 Task: Open Card Card0000000122 in Board Board0000000031 in Workspace WS0000000011 in Trello. Add Member carxxstreet791@gmail.com to Card Card0000000122 in Board Board0000000031 in Workspace WS0000000011 in Trello. Add Yellow Label titled Label0000000122 to Card Card0000000122 in Board Board0000000031 in Workspace WS0000000011 in Trello. Add Checklist CL0000000122 to Card Card0000000122 in Board Board0000000031 in Workspace WS0000000011 in Trello. Add Dates with Start Date as May 08 2023 and Due Date as May 31 2023 to Card Card0000000122 in Board Board0000000031 in Workspace WS0000000011 in Trello
Action: Mouse moved to (689, 75)
Screenshot: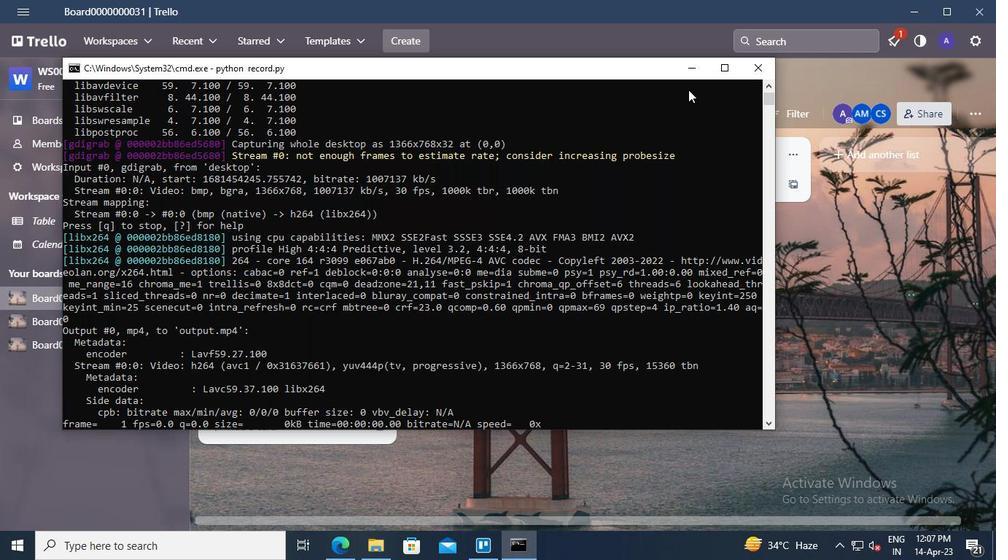 
Action: Mouse pressed left at (689, 75)
Screenshot: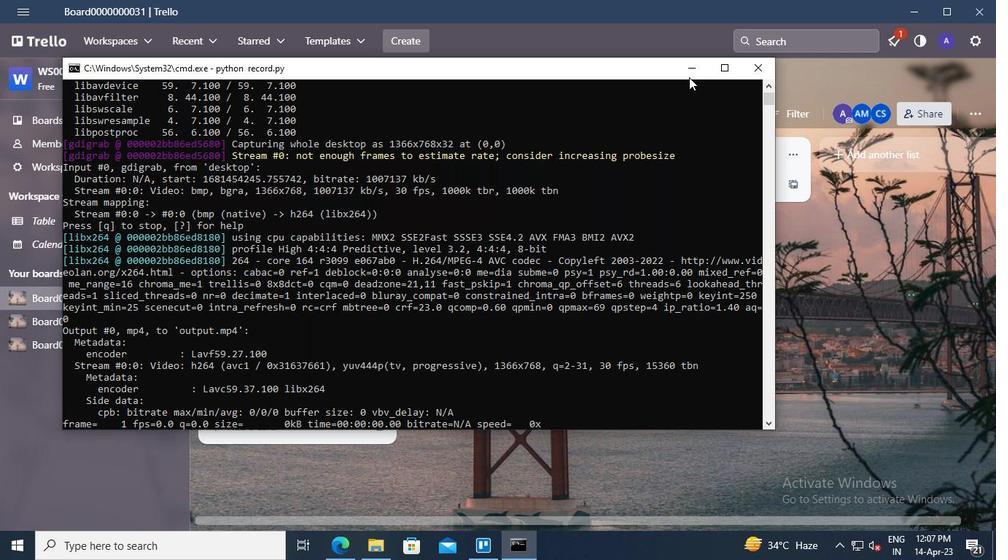 
Action: Mouse moved to (276, 312)
Screenshot: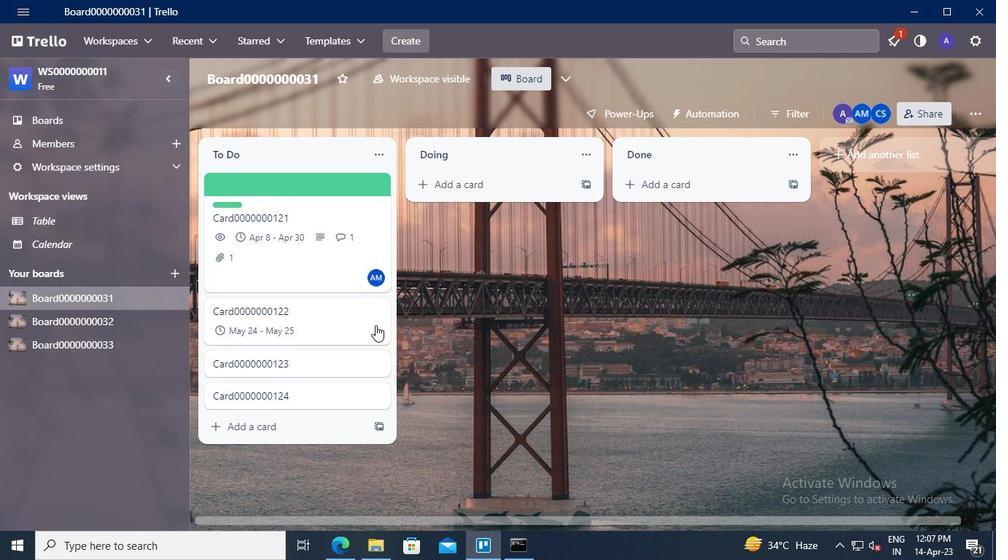 
Action: Mouse pressed left at (276, 312)
Screenshot: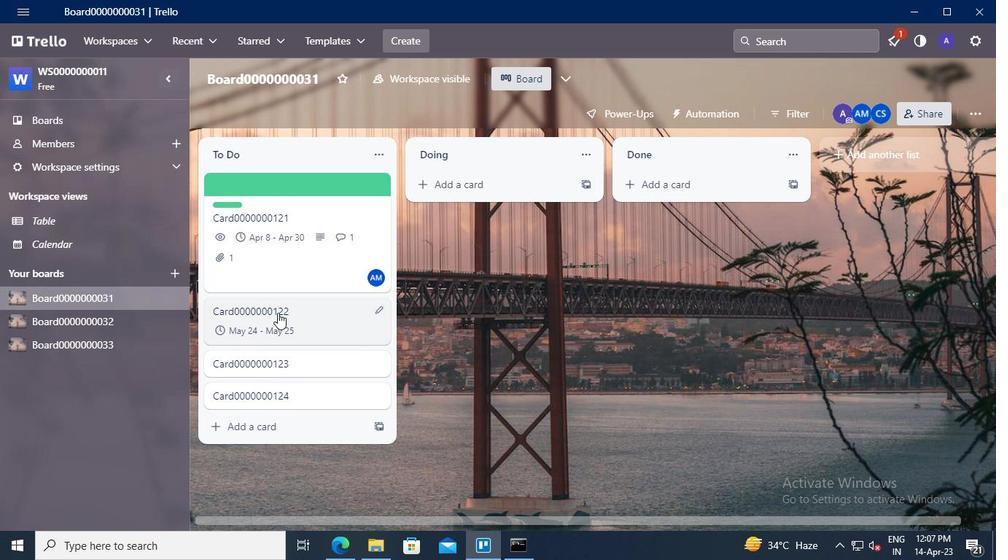 
Action: Mouse moved to (713, 191)
Screenshot: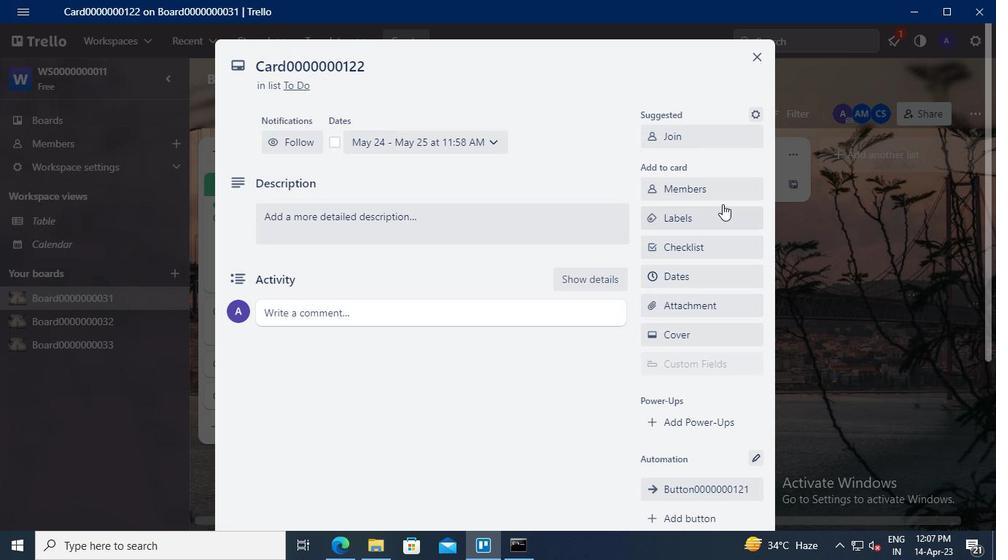 
Action: Mouse pressed left at (713, 191)
Screenshot: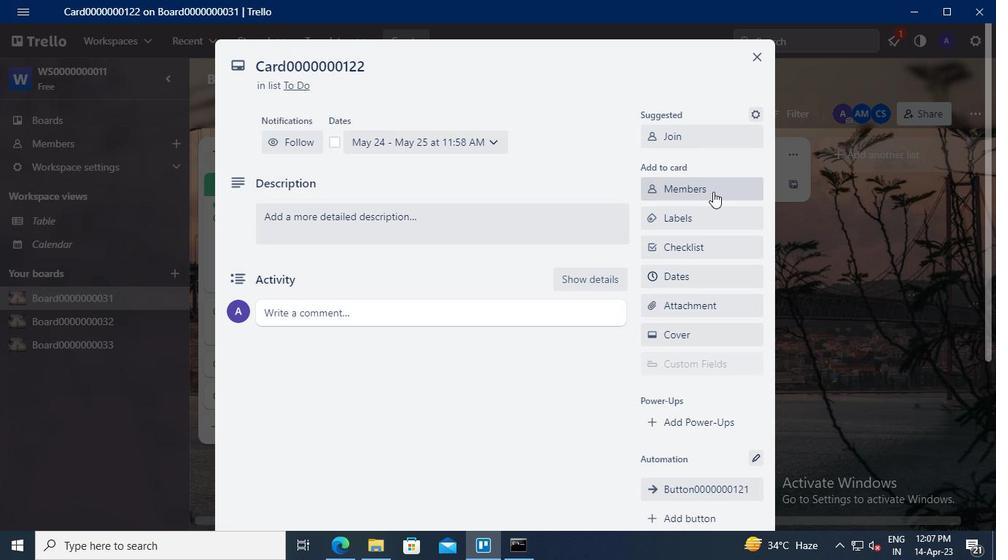 
Action: Mouse moved to (692, 255)
Screenshot: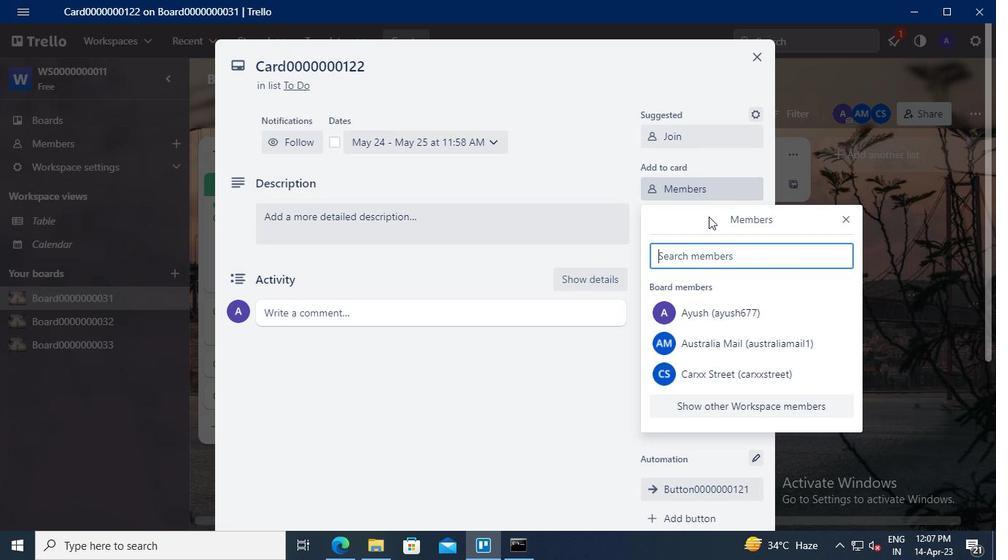 
Action: Mouse pressed left at (692, 255)
Screenshot: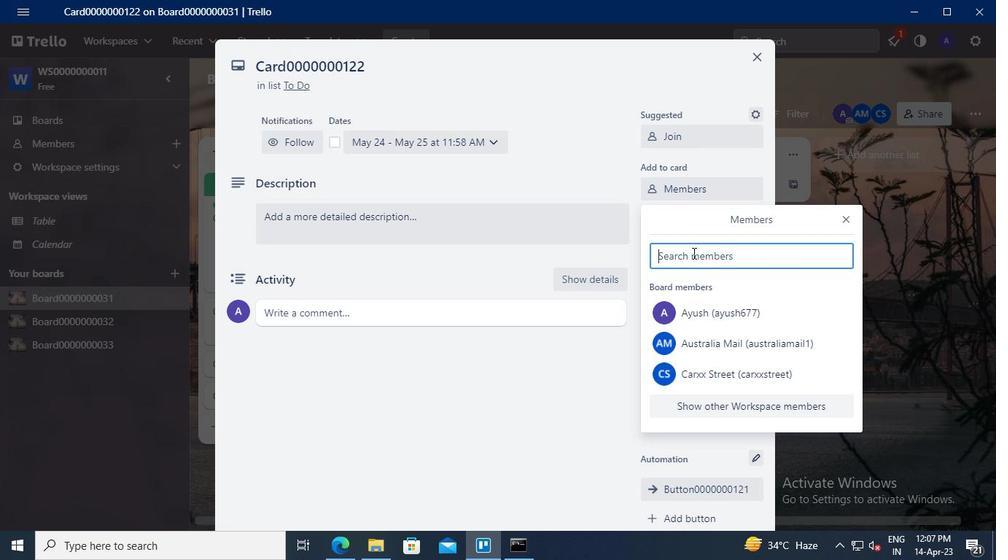 
Action: Keyboard Key.shift
Screenshot: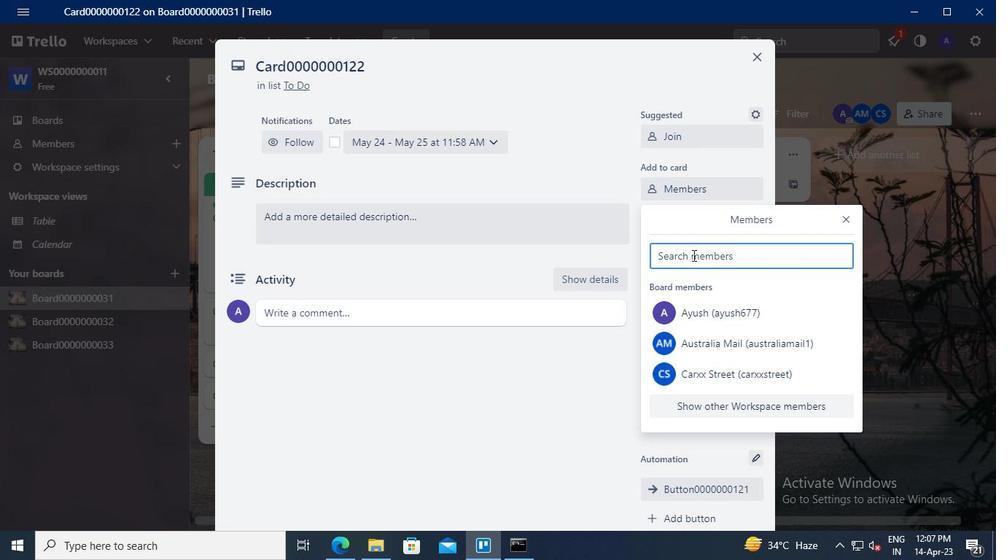 
Action: Keyboard C
Screenshot: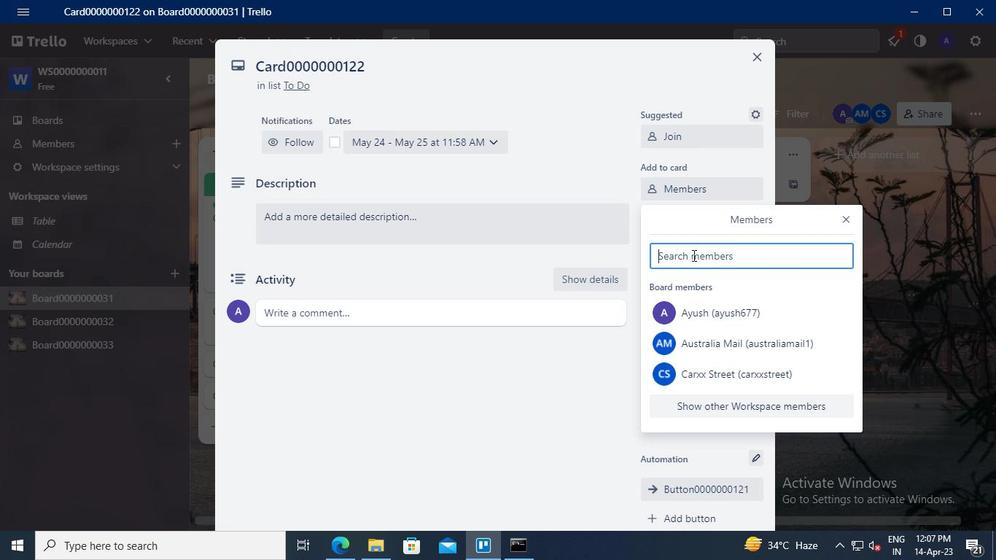 
Action: Keyboard a
Screenshot: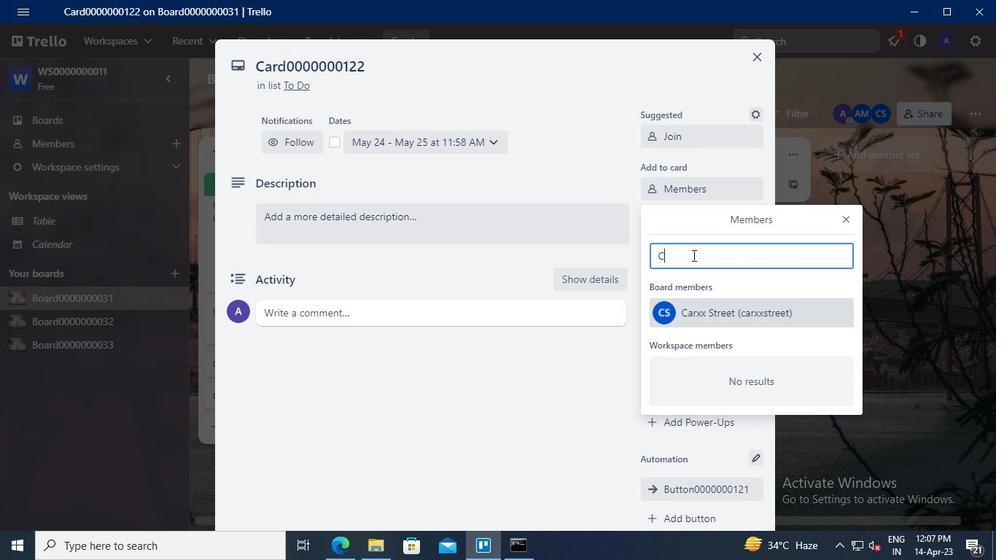 
Action: Keyboard r
Screenshot: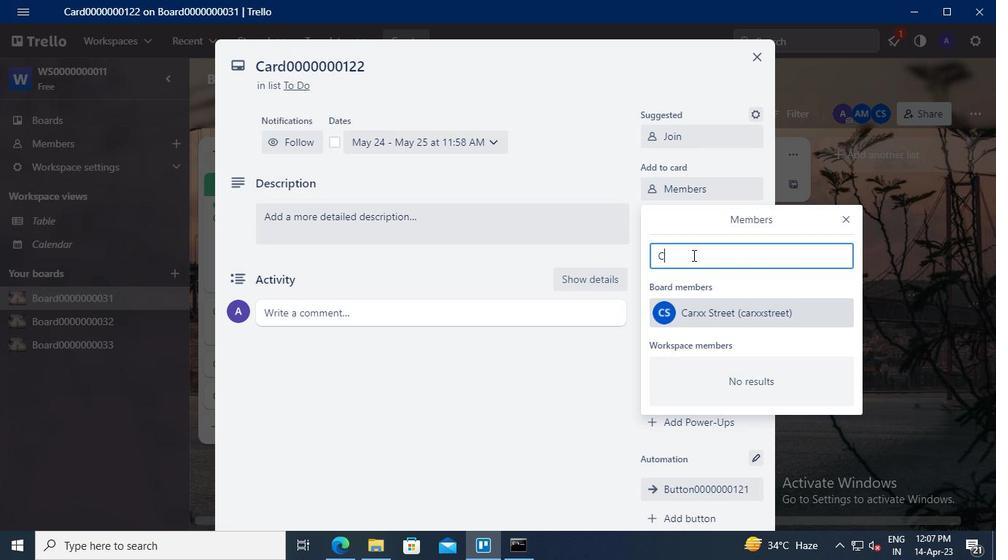 
Action: Mouse moved to (713, 314)
Screenshot: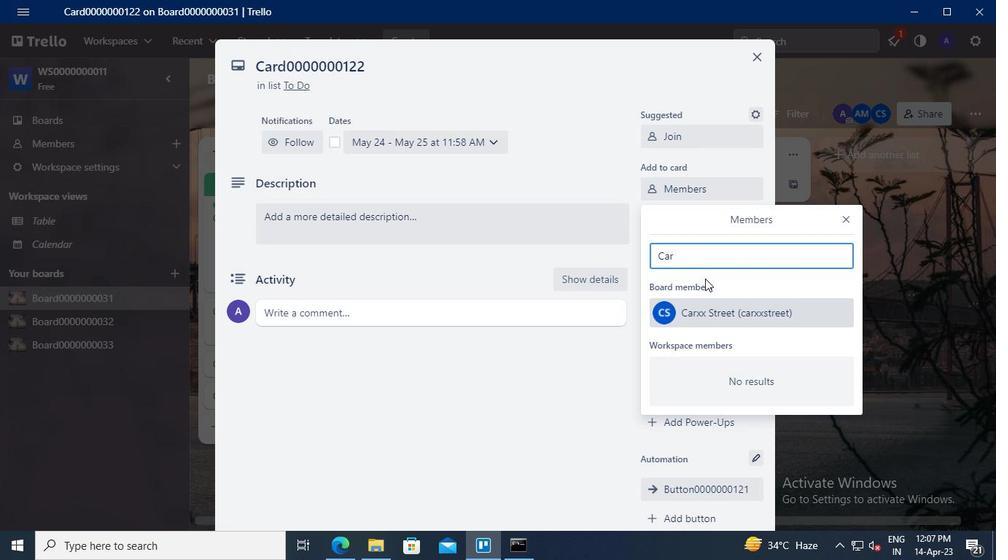 
Action: Mouse pressed left at (713, 314)
Screenshot: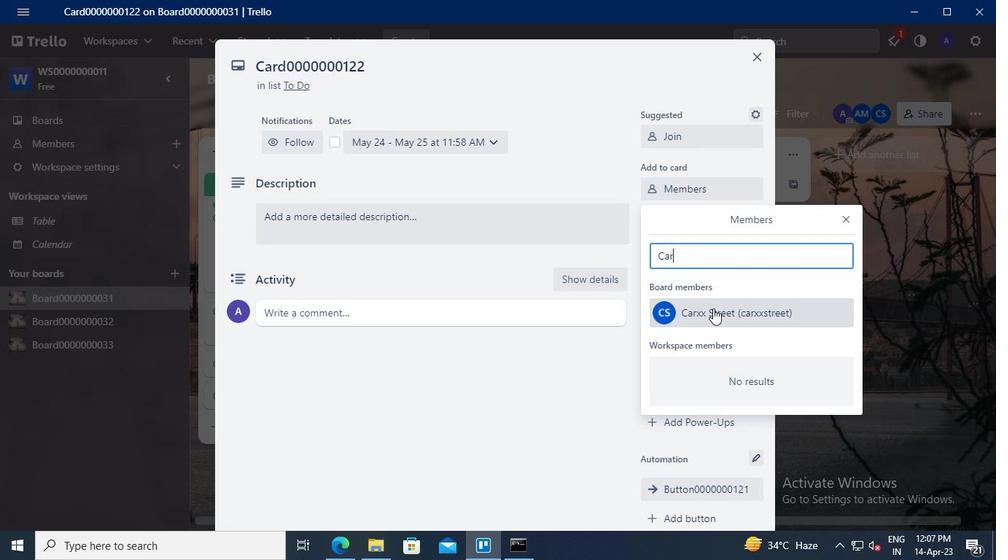 
Action: Mouse moved to (843, 220)
Screenshot: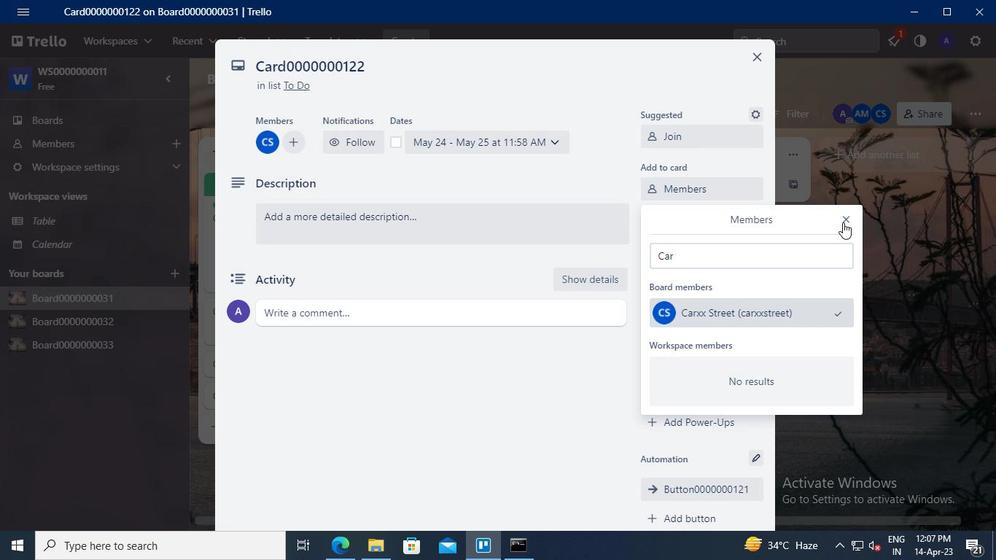 
Action: Mouse pressed left at (843, 220)
Screenshot: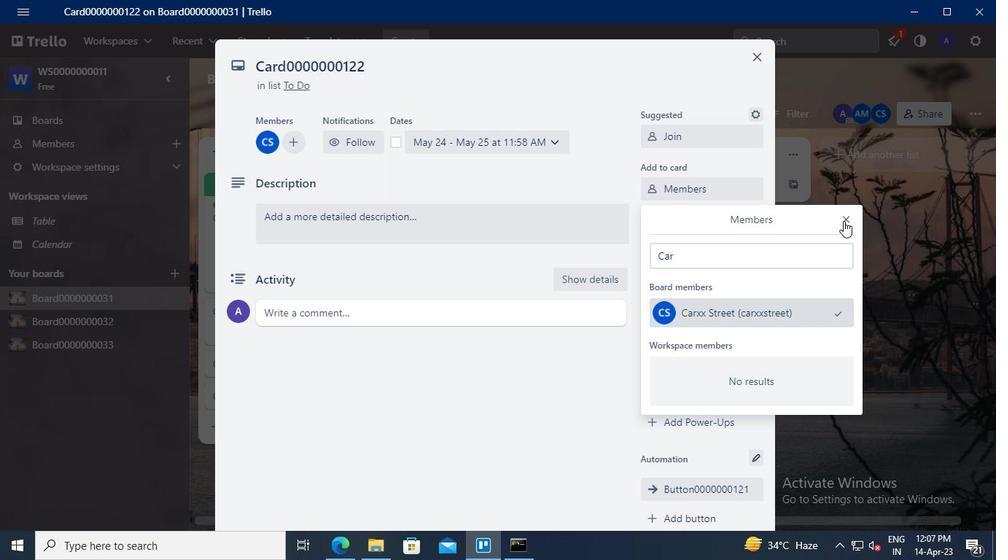 
Action: Mouse moved to (695, 219)
Screenshot: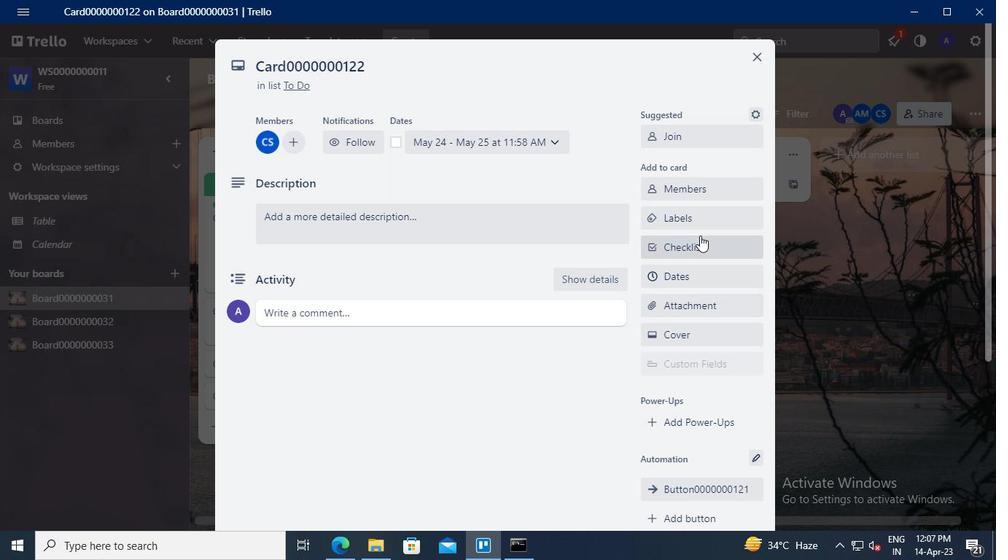 
Action: Mouse pressed left at (695, 219)
Screenshot: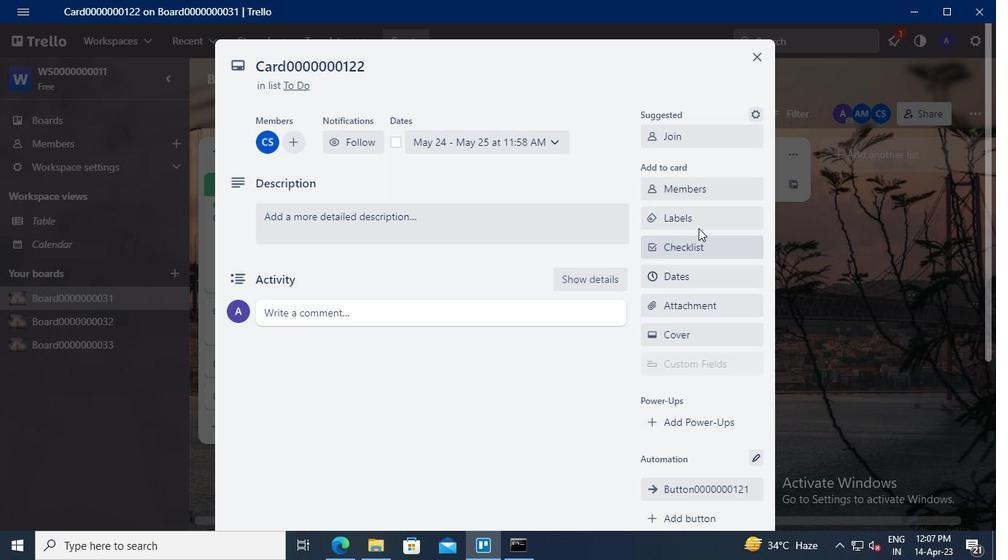 
Action: Mouse moved to (739, 358)
Screenshot: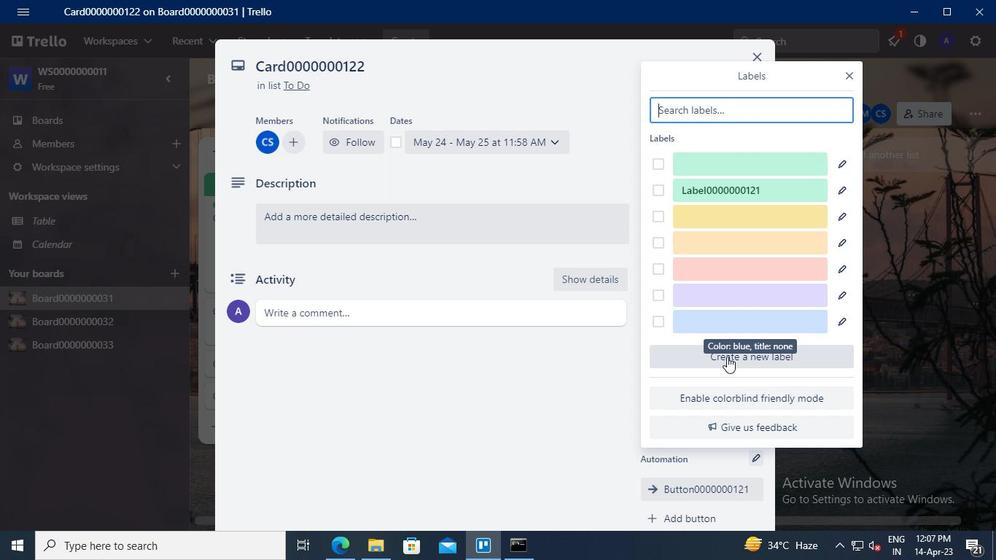 
Action: Mouse pressed left at (739, 358)
Screenshot: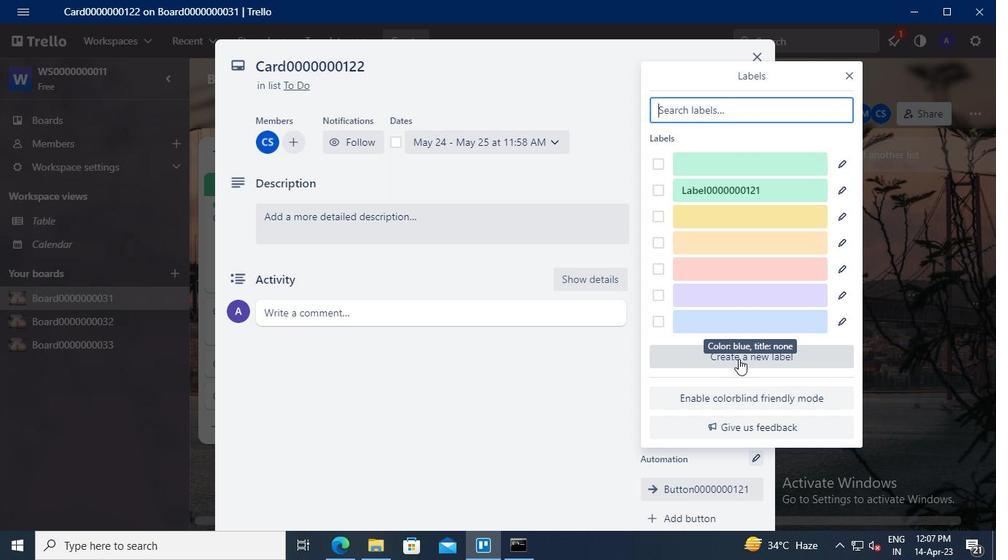 
Action: Mouse moved to (708, 208)
Screenshot: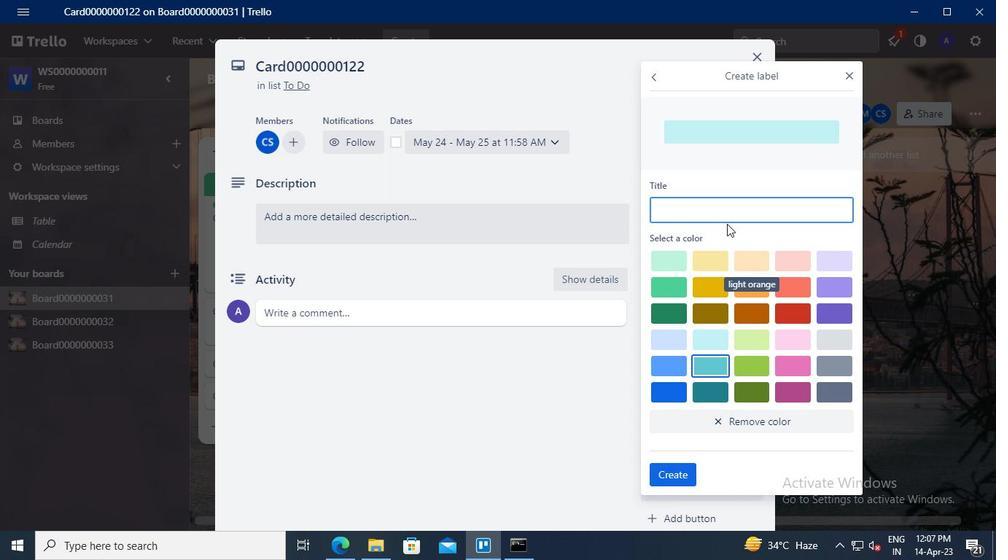 
Action: Mouse pressed left at (708, 208)
Screenshot: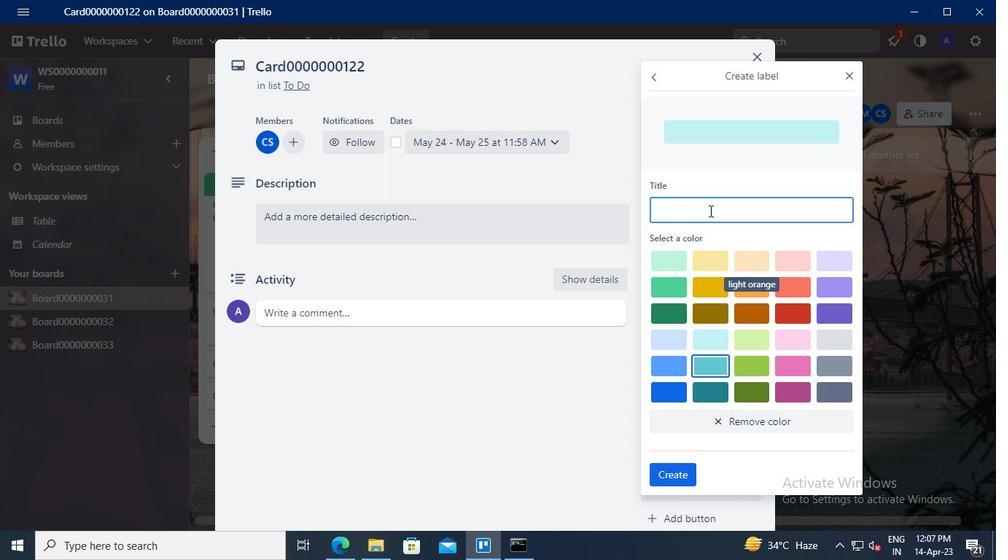 
Action: Keyboard Key.shift
Screenshot: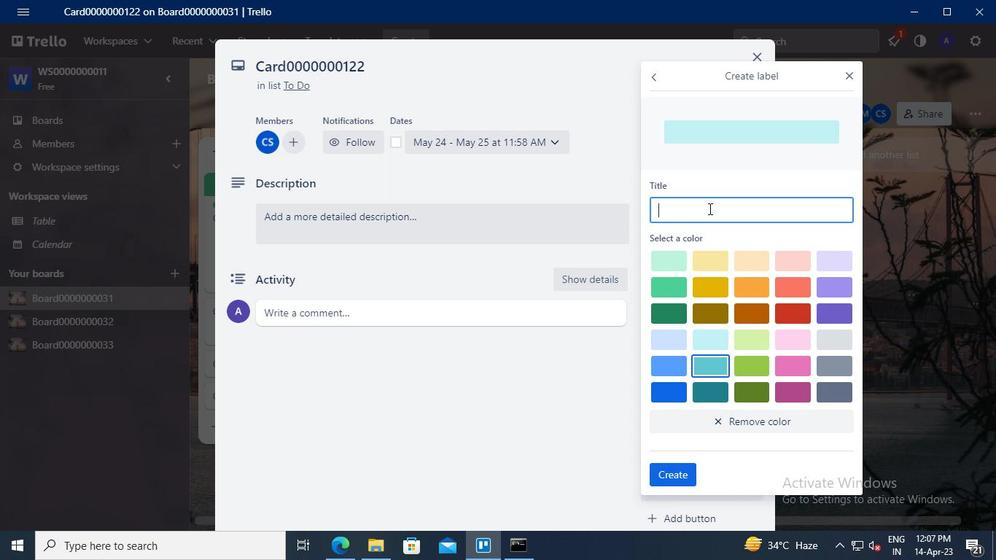 
Action: Keyboard L
Screenshot: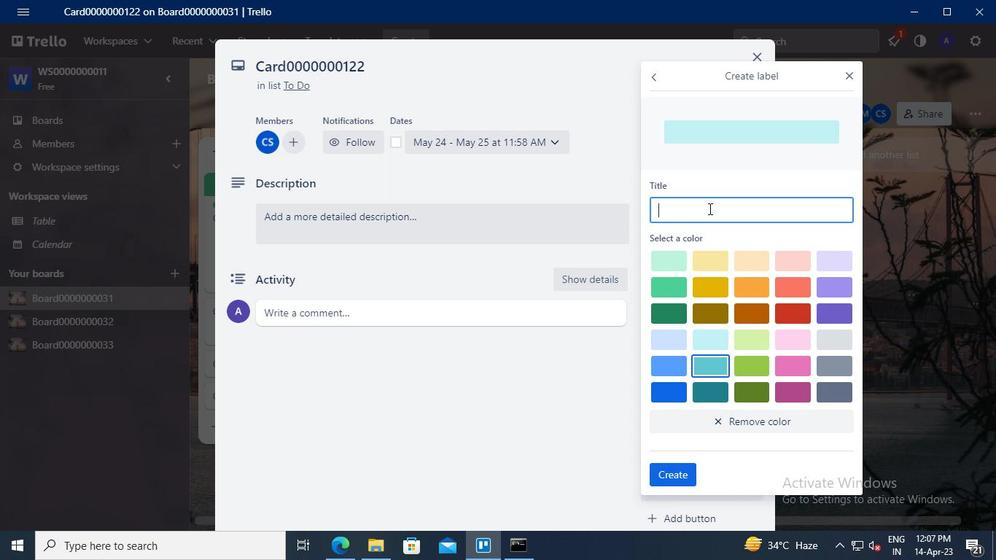 
Action: Keyboard a
Screenshot: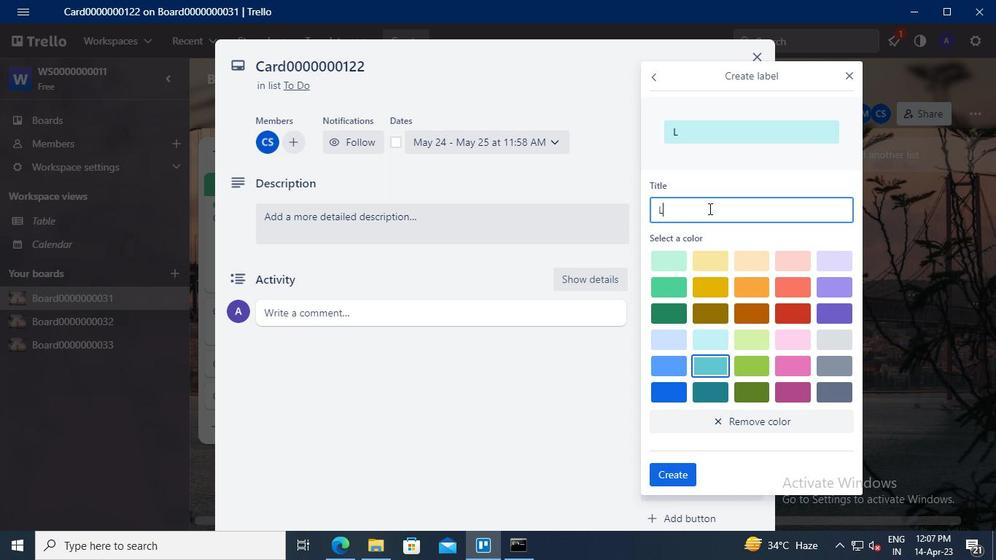 
Action: Keyboard b
Screenshot: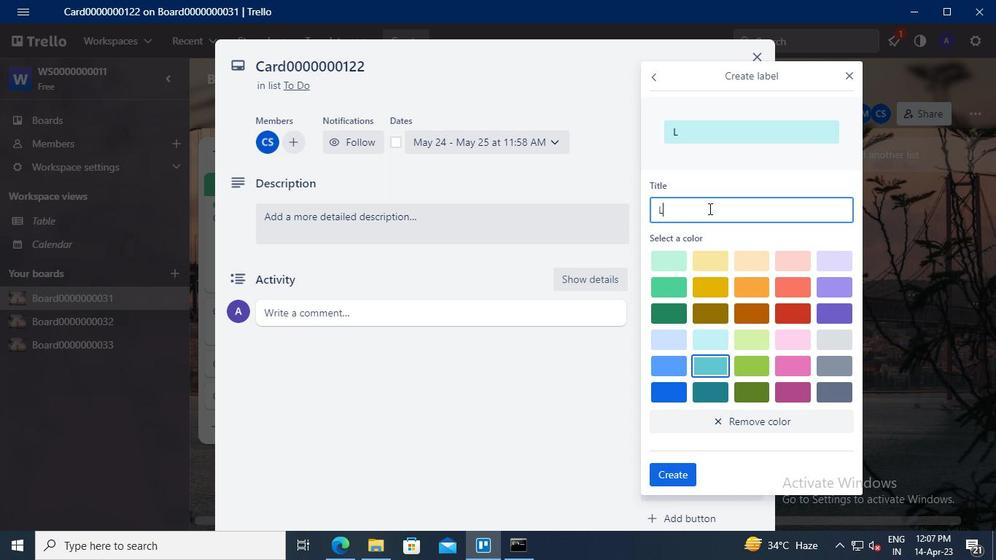
Action: Keyboard e
Screenshot: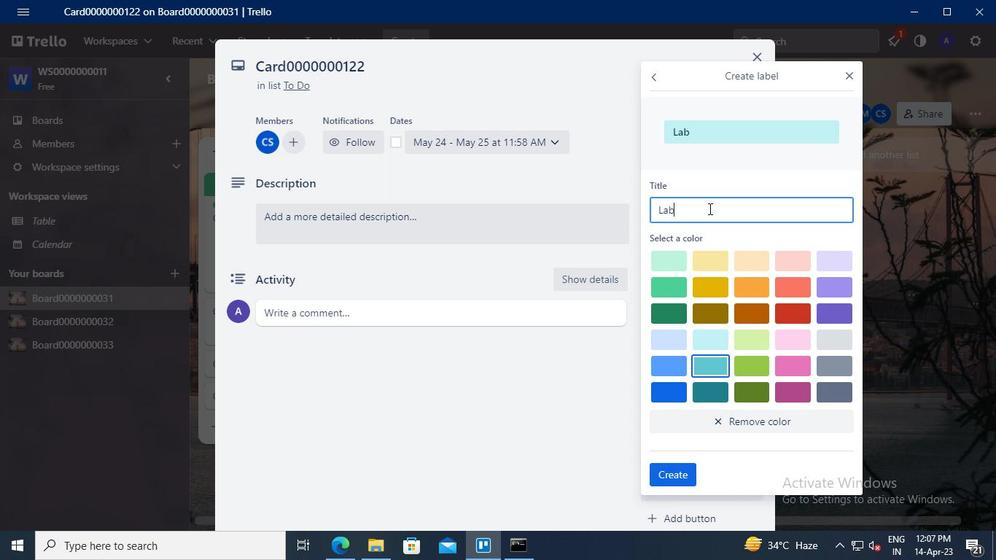 
Action: Keyboard l
Screenshot: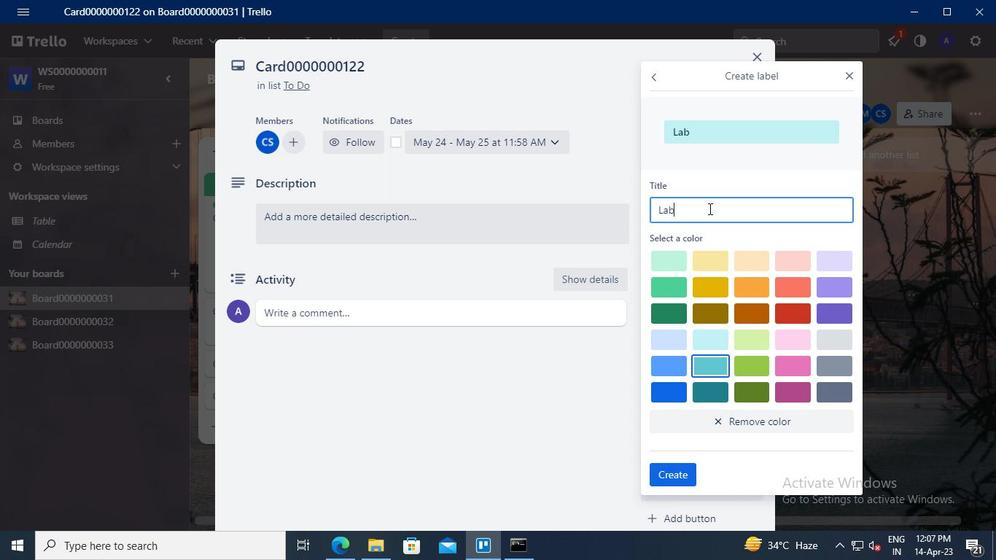 
Action: Keyboard <96>
Screenshot: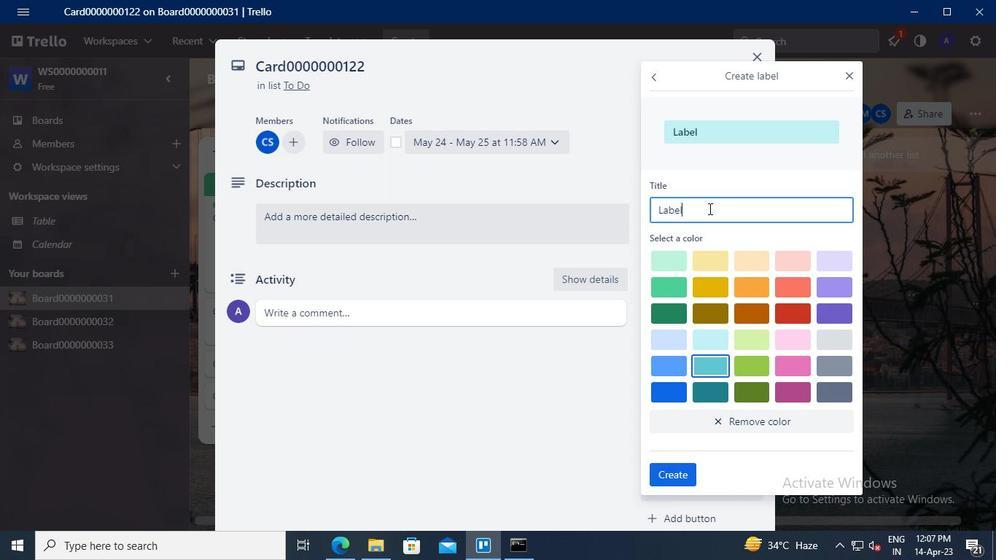 
Action: Keyboard <96>
Screenshot: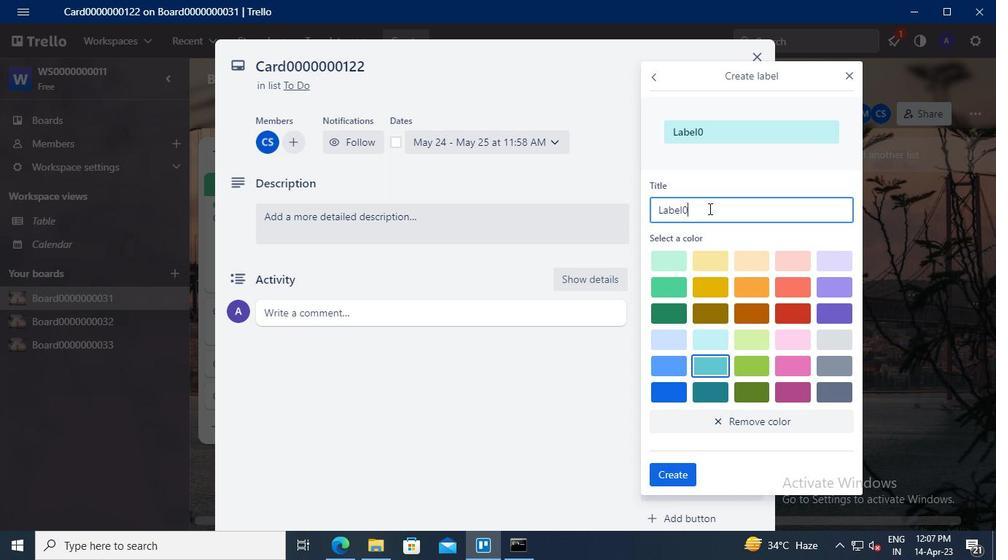 
Action: Keyboard <96>
Screenshot: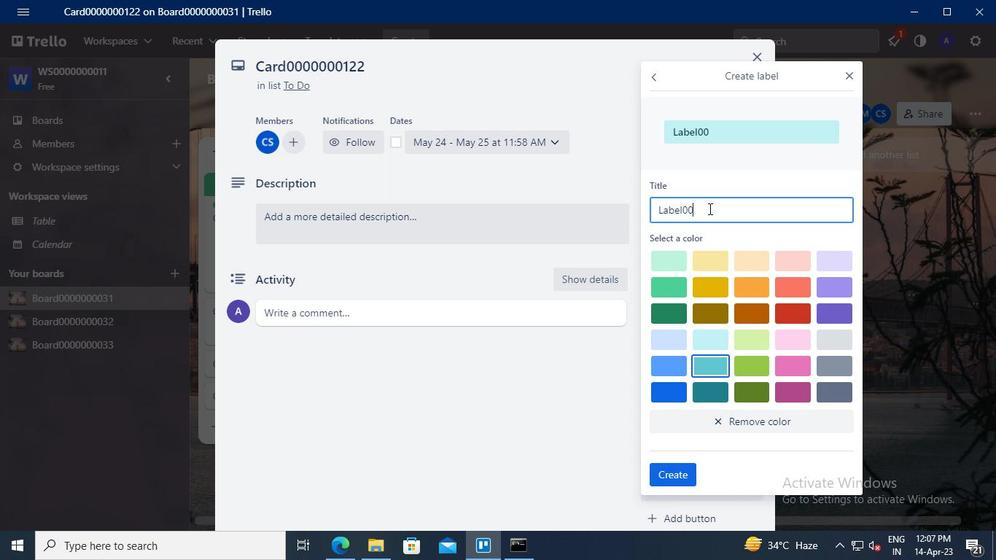 
Action: Keyboard <96>
Screenshot: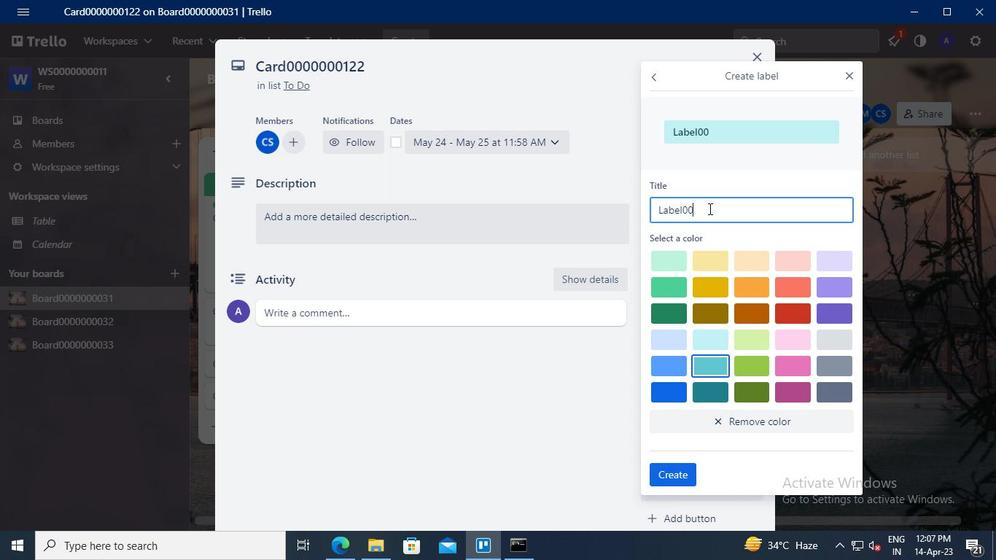 
Action: Keyboard <96>
Screenshot: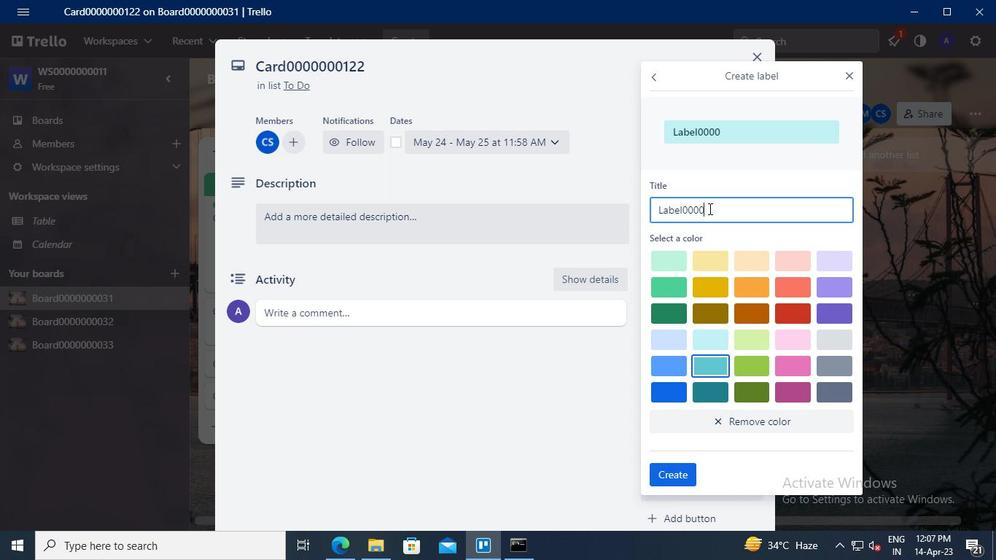 
Action: Keyboard <96>
Screenshot: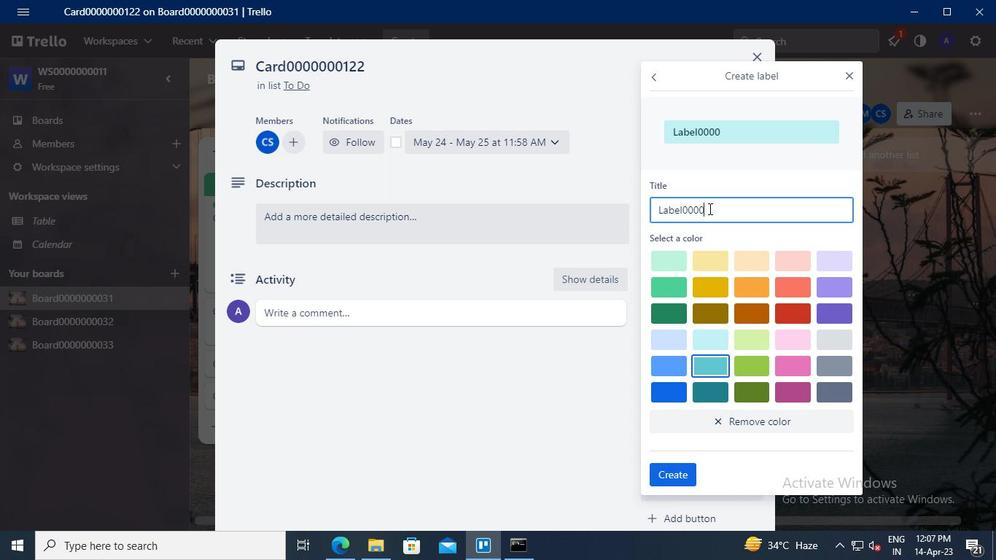 
Action: Keyboard <96>
Screenshot: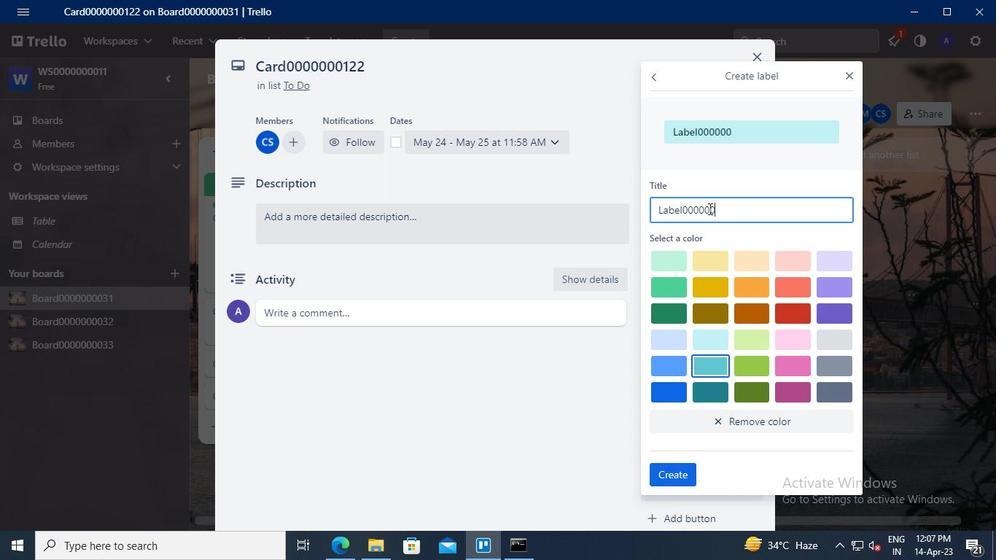 
Action: Keyboard <97>
Screenshot: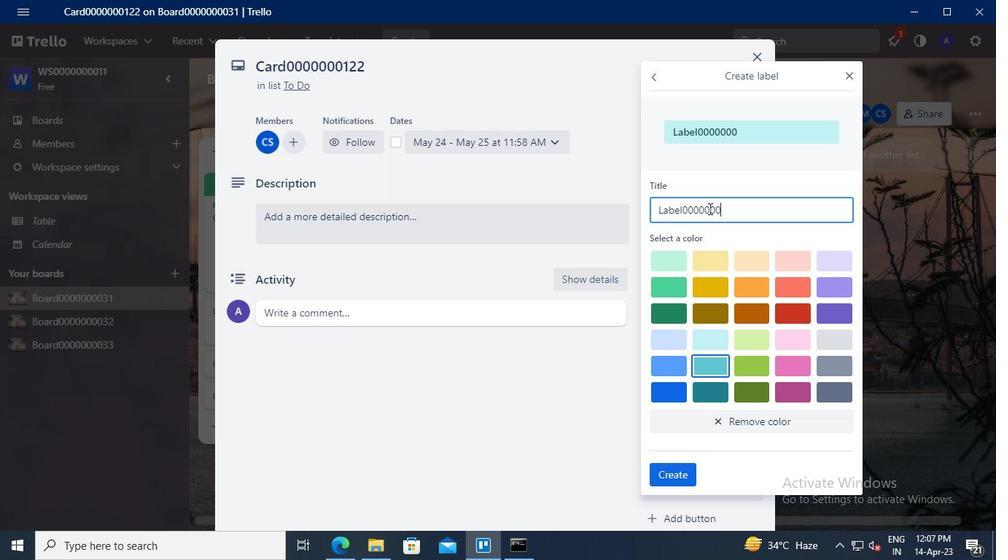 
Action: Keyboard <98>
Screenshot: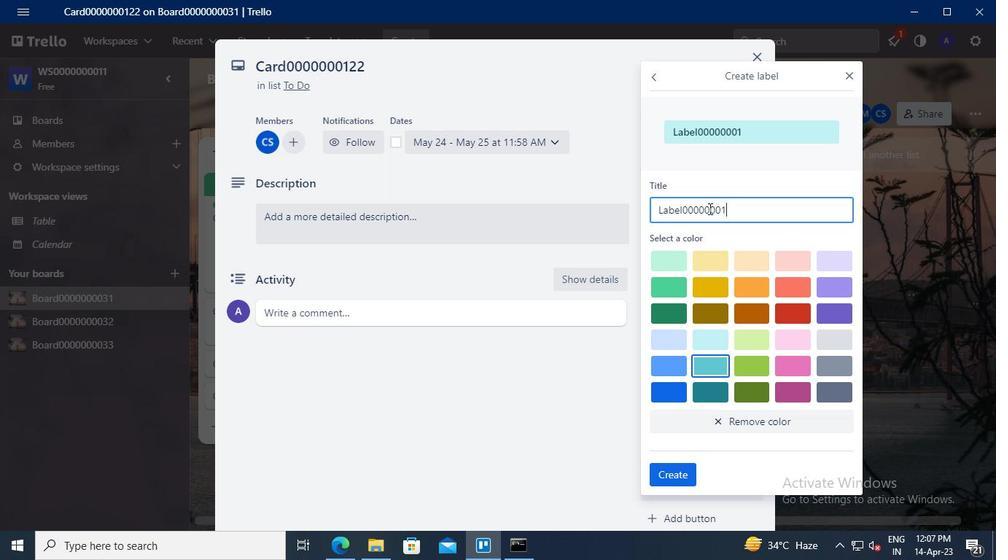 
Action: Keyboard <98>
Screenshot: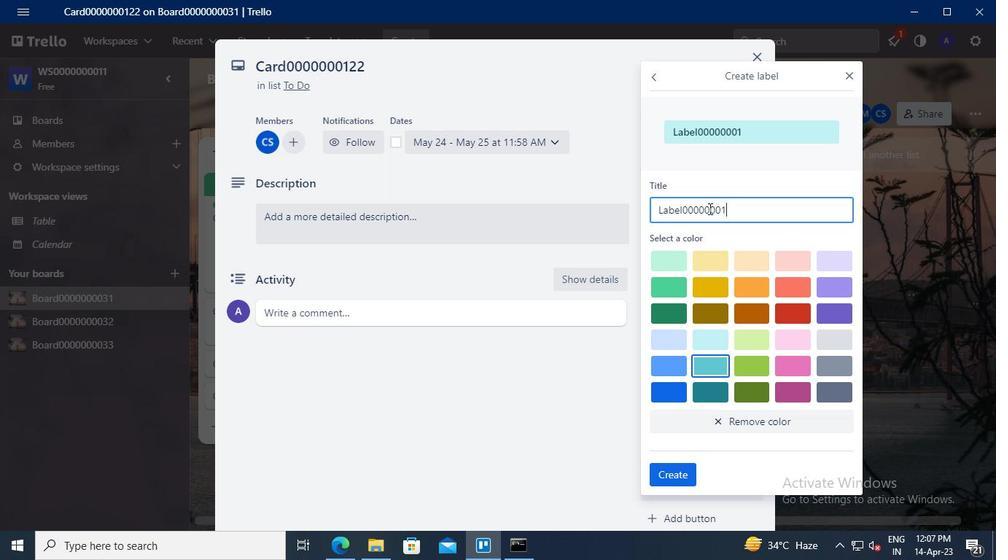 
Action: Mouse moved to (718, 285)
Screenshot: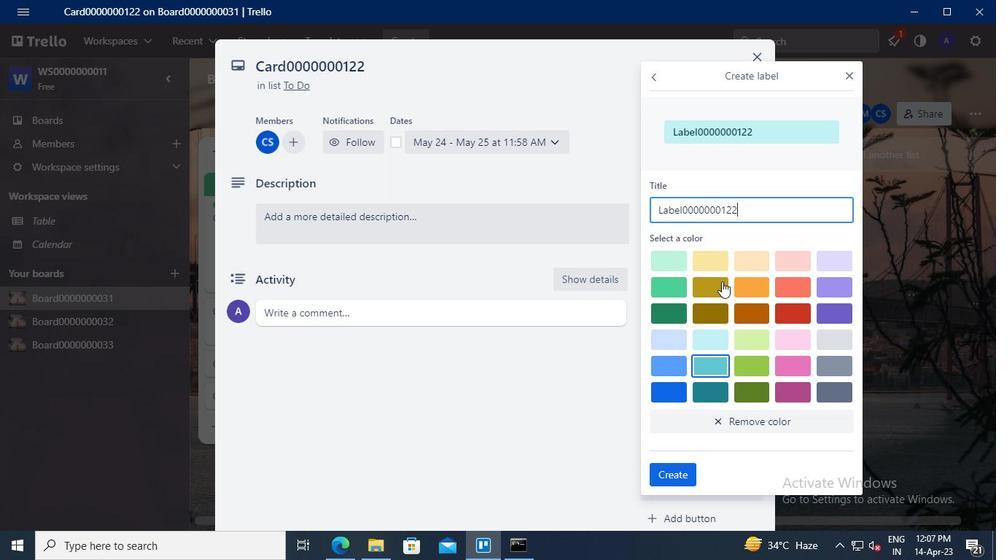
Action: Mouse pressed left at (718, 285)
Screenshot: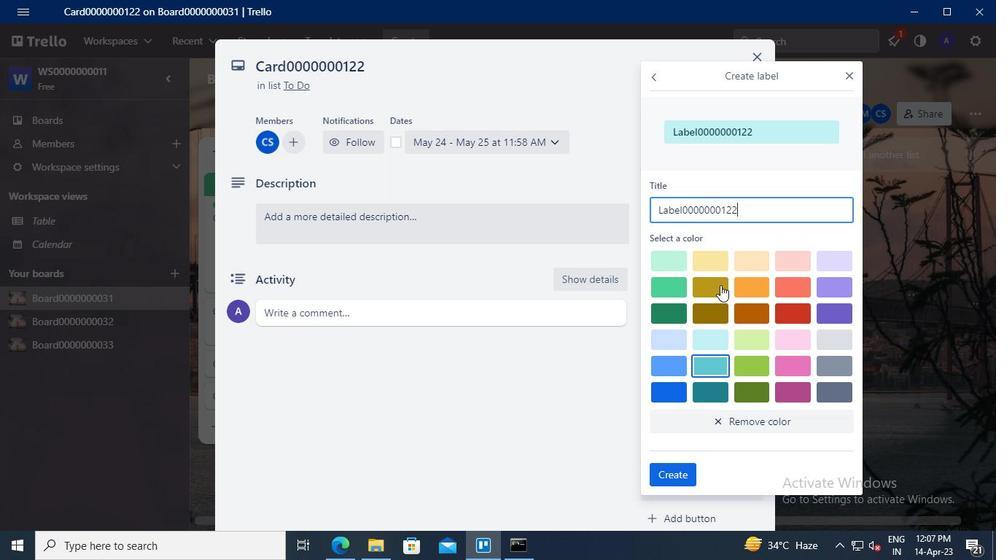 
Action: Mouse moved to (672, 470)
Screenshot: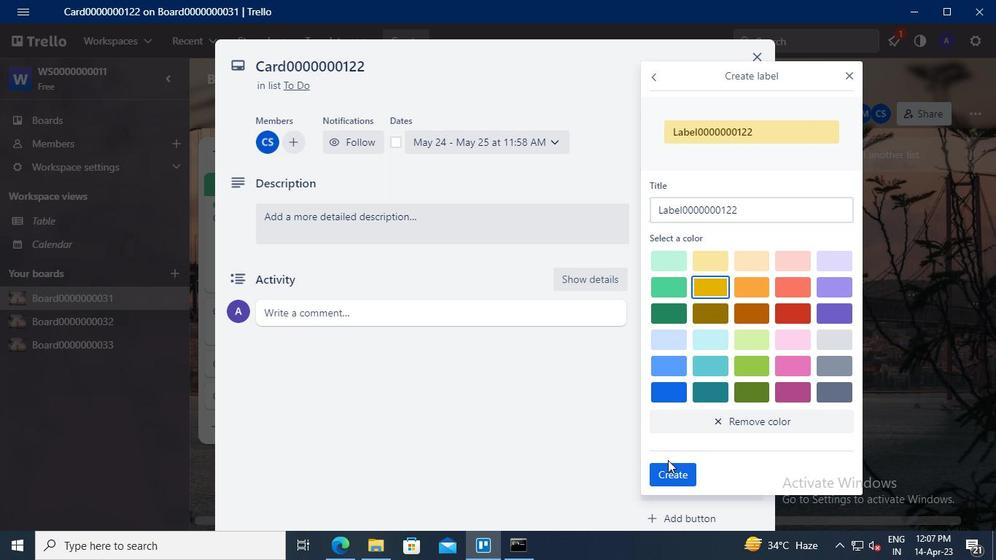 
Action: Mouse pressed left at (672, 470)
Screenshot: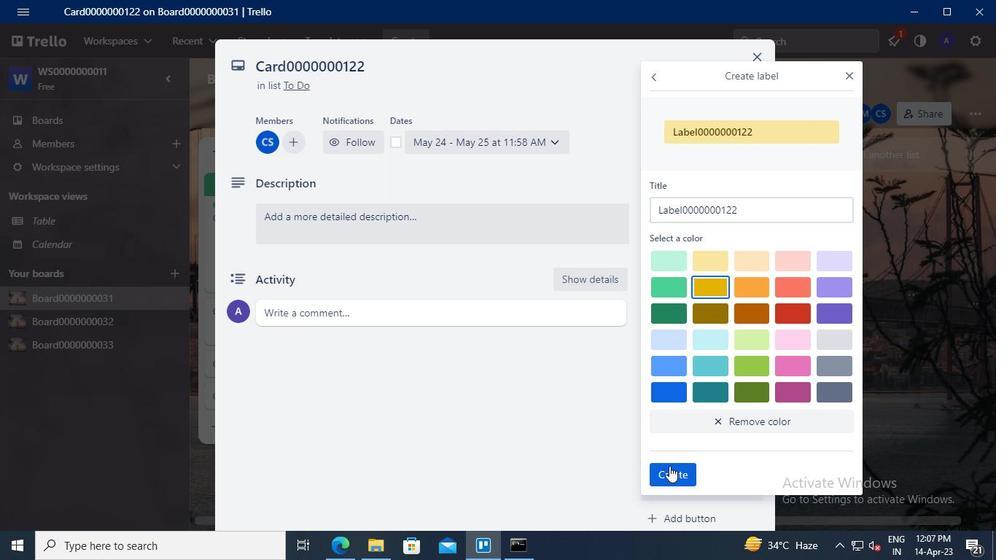 
Action: Mouse moved to (848, 77)
Screenshot: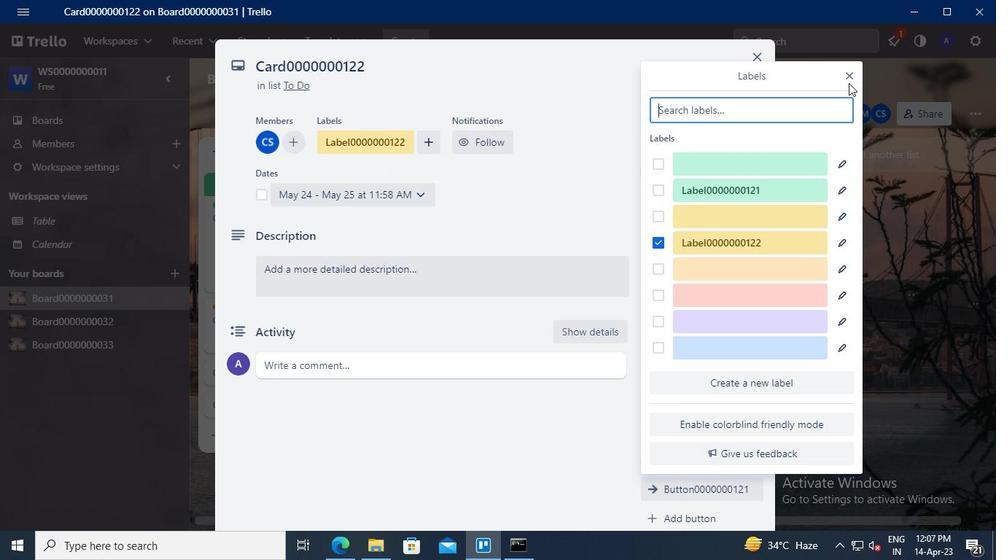 
Action: Mouse pressed left at (848, 77)
Screenshot: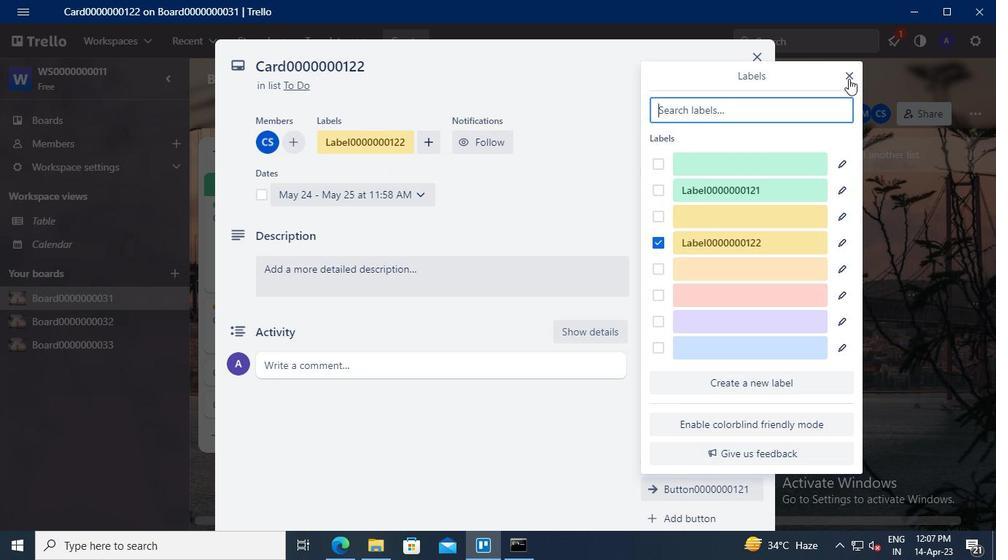 
Action: Mouse moved to (705, 247)
Screenshot: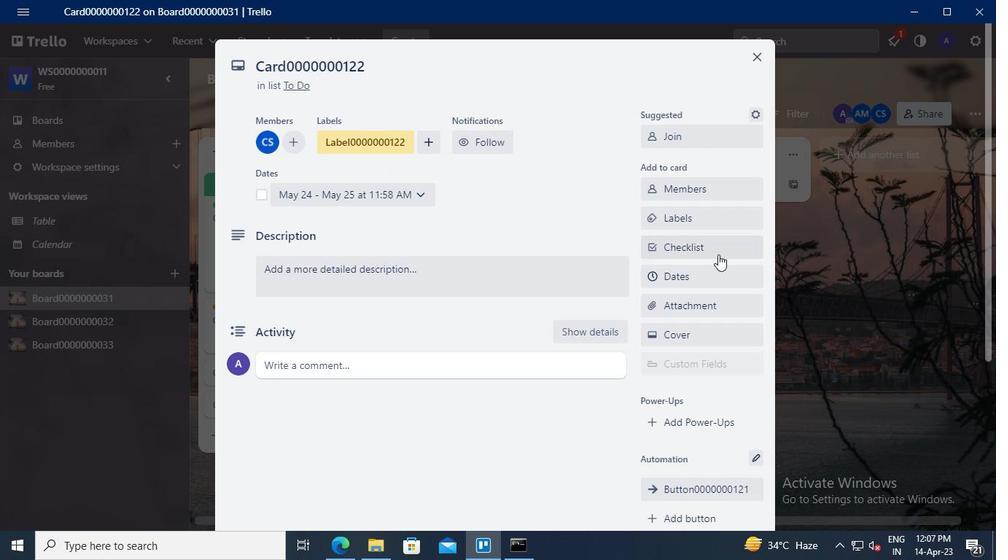 
Action: Mouse pressed left at (705, 247)
Screenshot: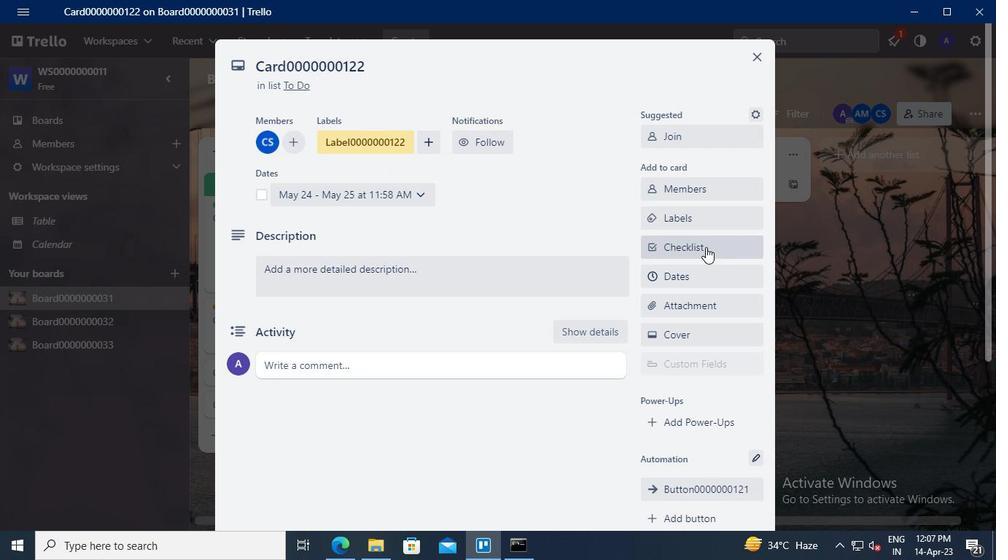 
Action: Keyboard Key.backspace
Screenshot: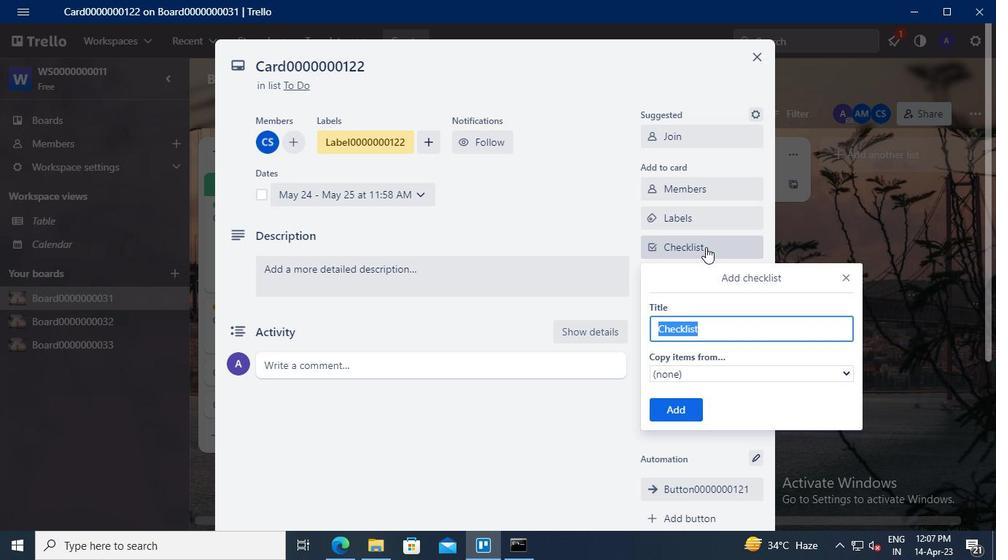 
Action: Keyboard Key.shift
Screenshot: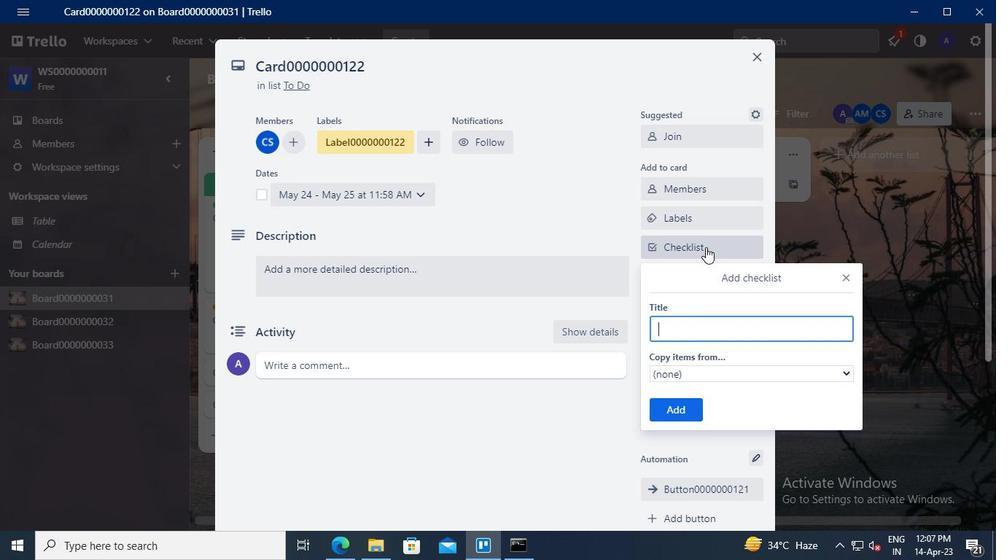 
Action: Keyboard C
Screenshot: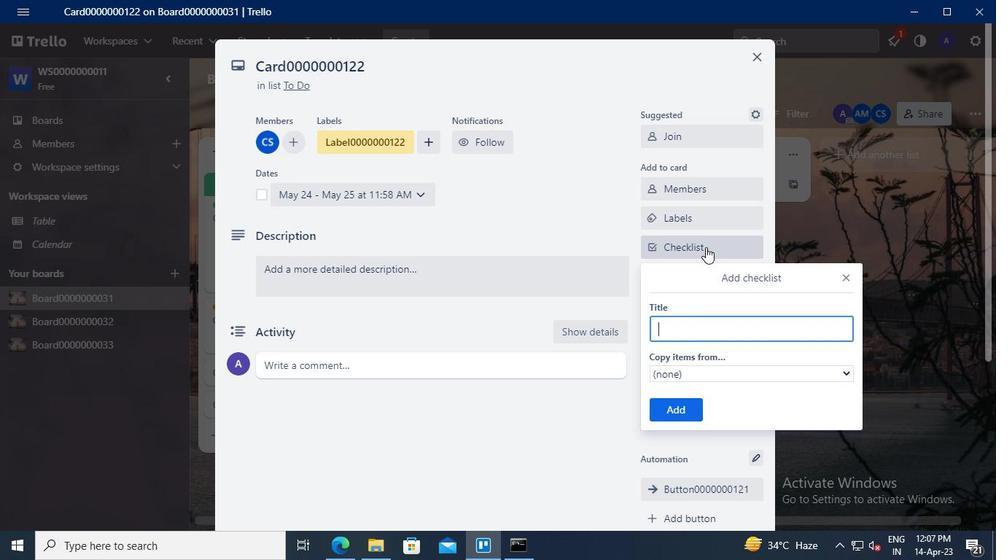 
Action: Keyboard L
Screenshot: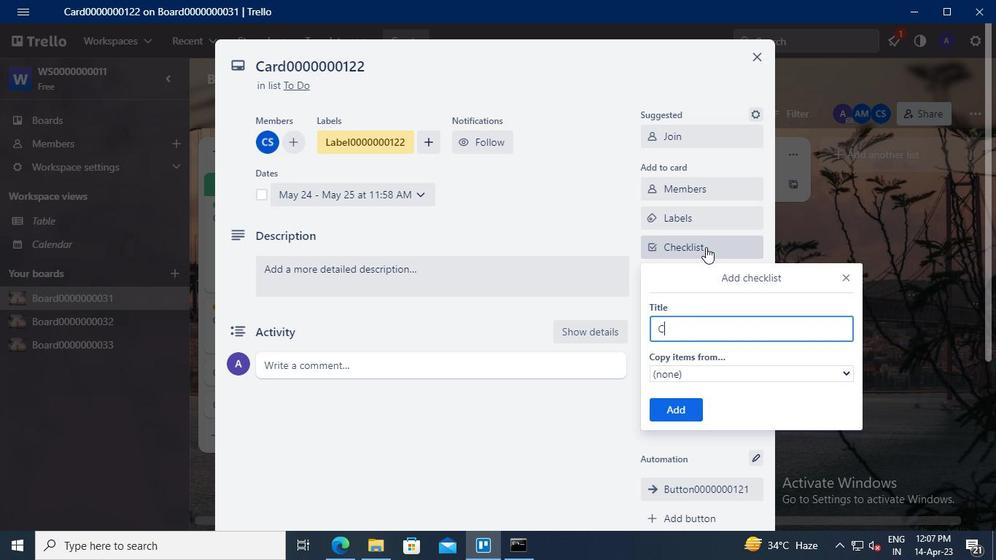 
Action: Keyboard <96>
Screenshot: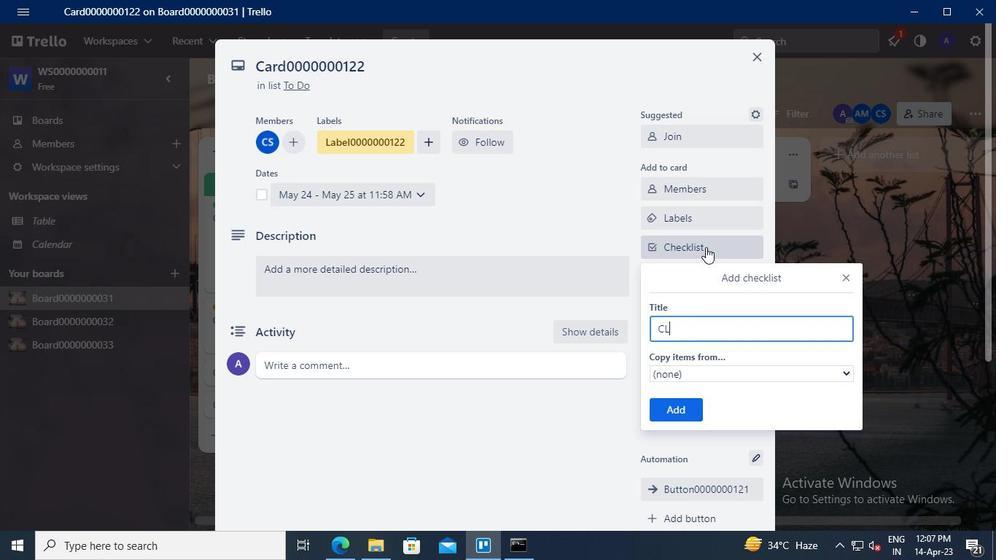 
Action: Keyboard <96>
Screenshot: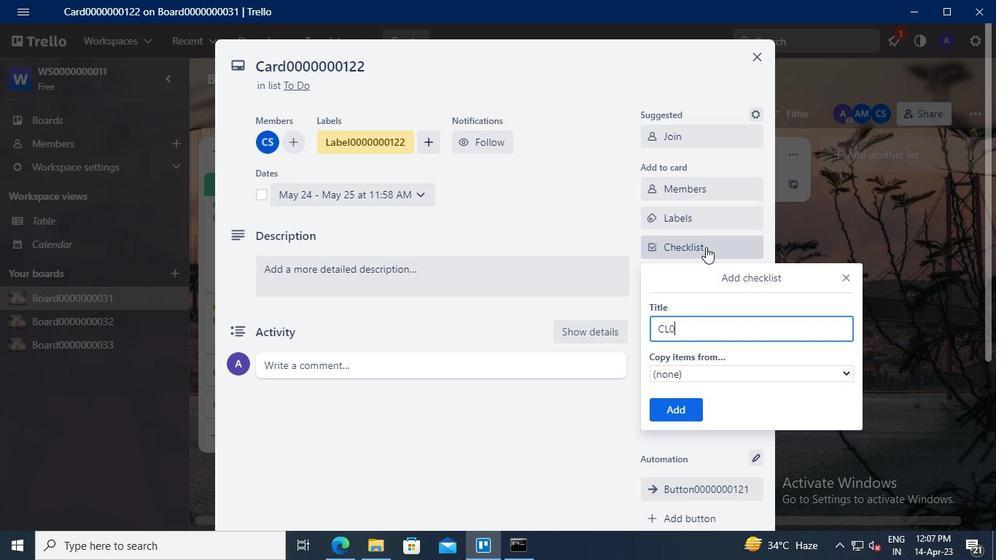 
Action: Keyboard <96>
Screenshot: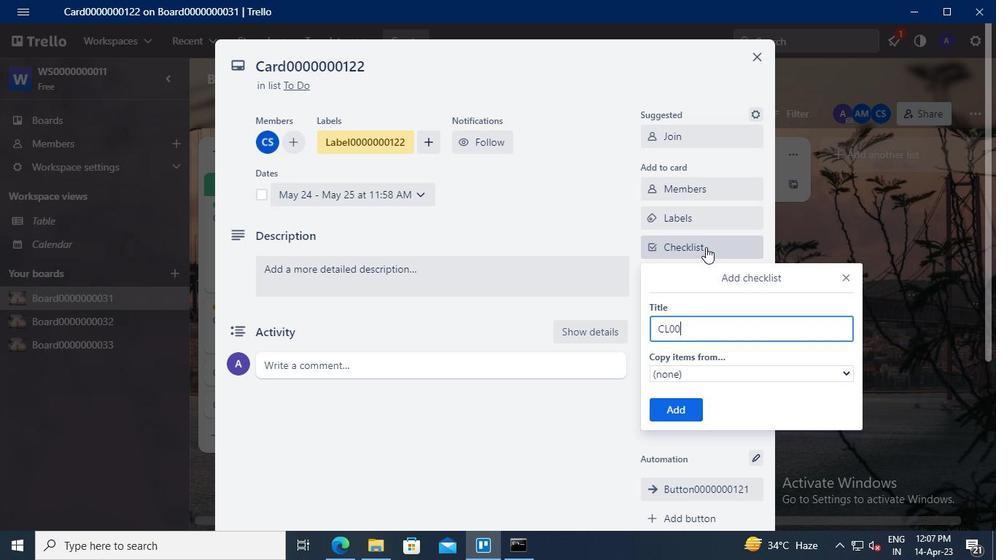 
Action: Keyboard <96>
Screenshot: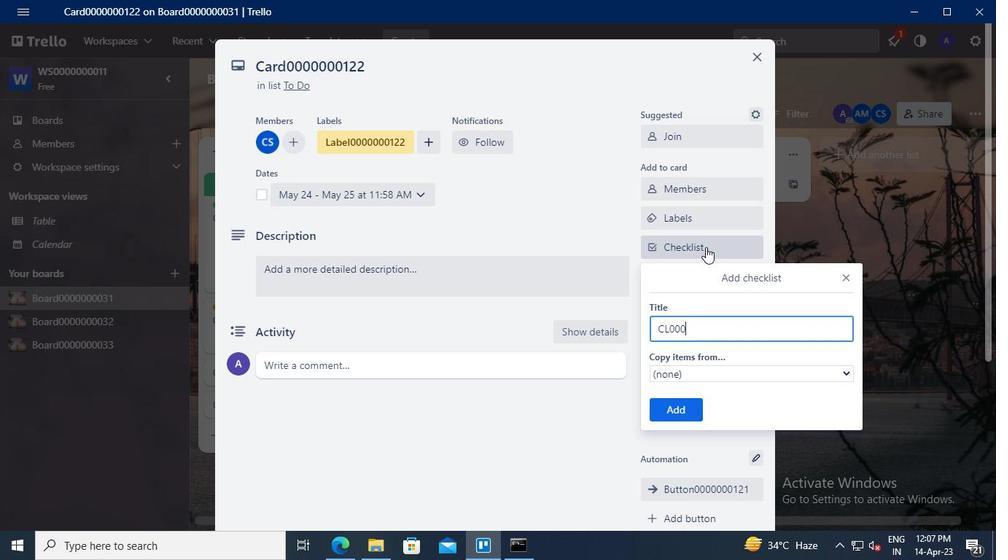 
Action: Keyboard <96>
Screenshot: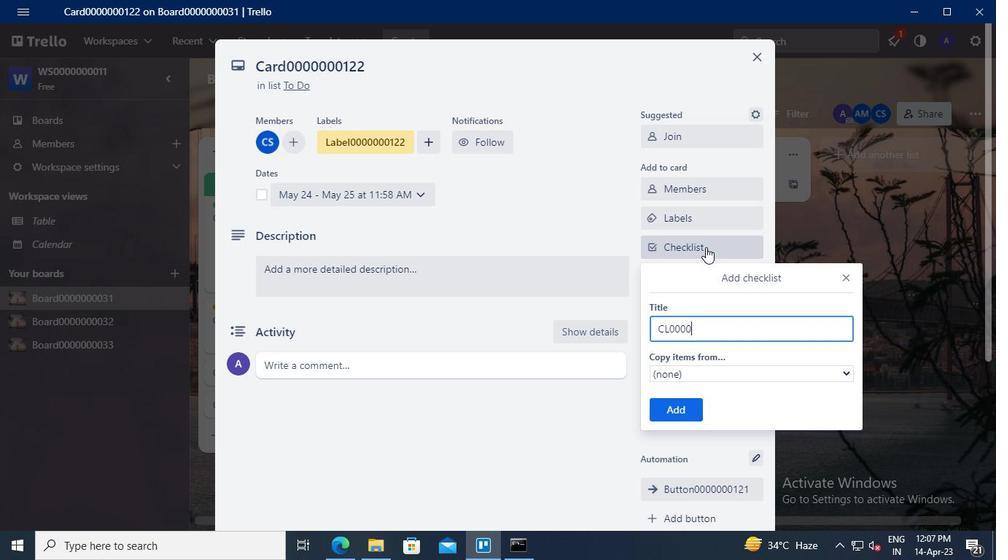
Action: Keyboard <96>
Screenshot: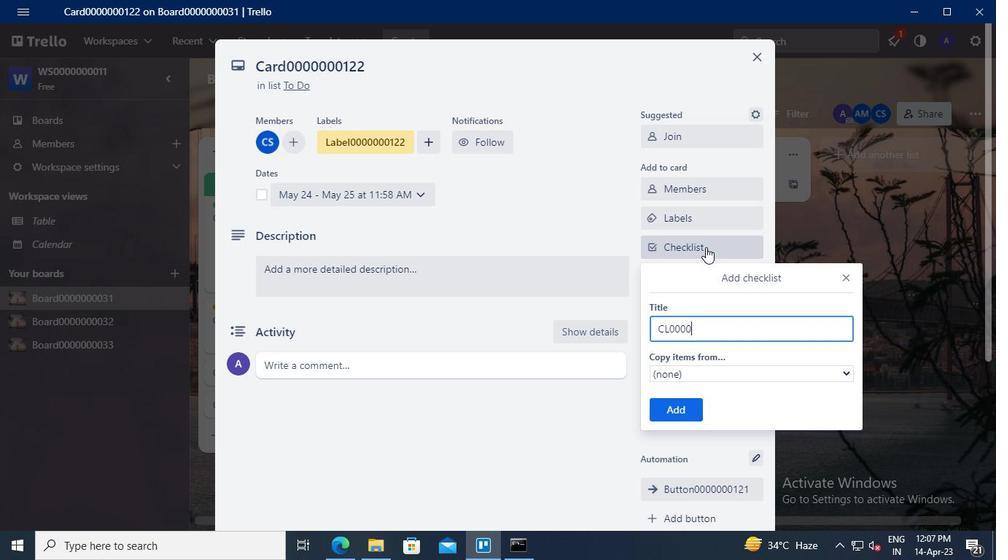 
Action: Keyboard <96>
Screenshot: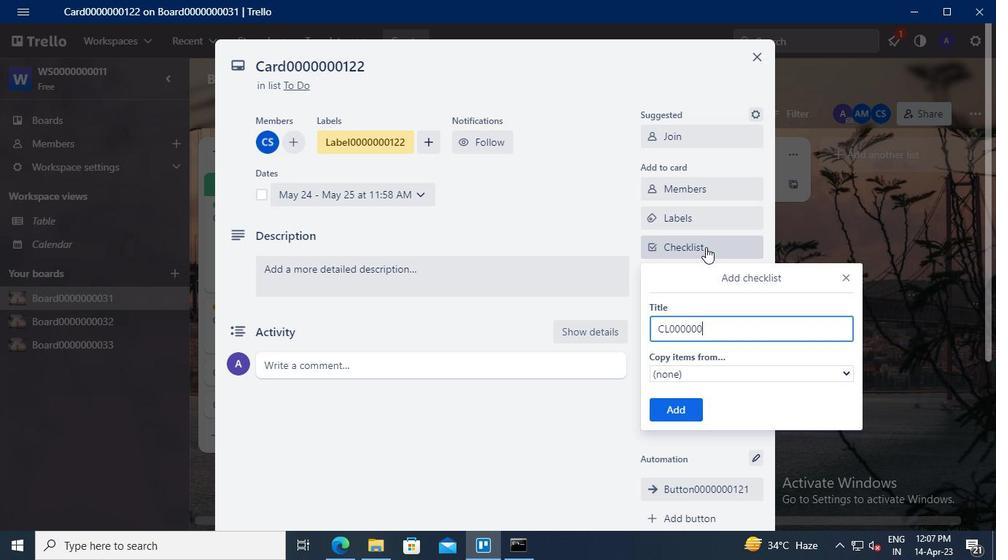 
Action: Keyboard <97>
Screenshot: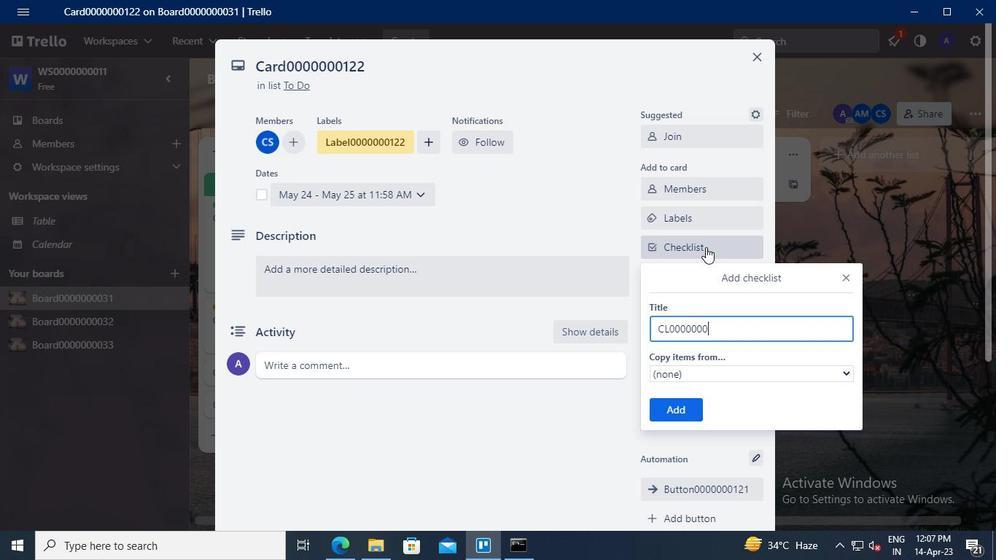 
Action: Keyboard <98>
Screenshot: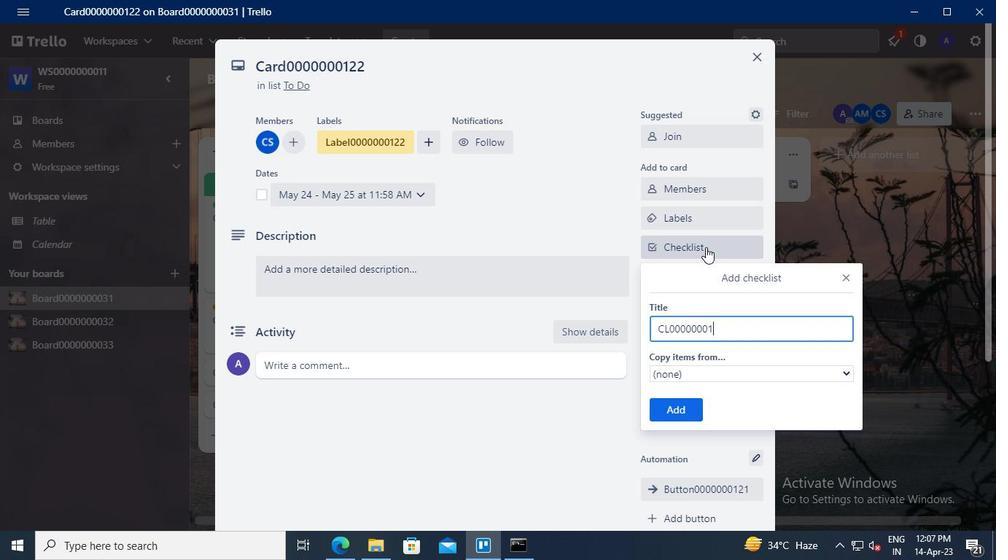 
Action: Keyboard <98>
Screenshot: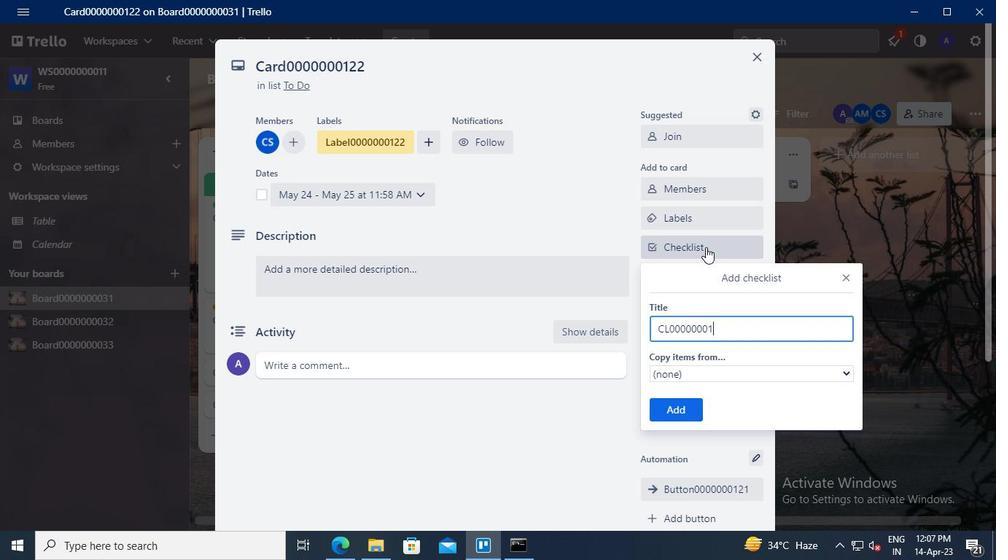 
Action: Mouse moved to (686, 411)
Screenshot: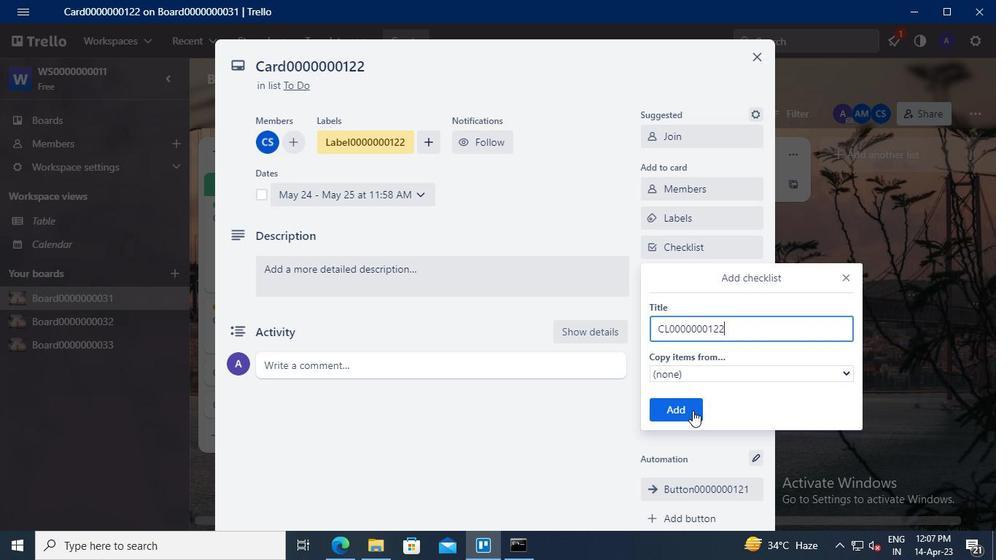 
Action: Mouse pressed left at (686, 411)
Screenshot: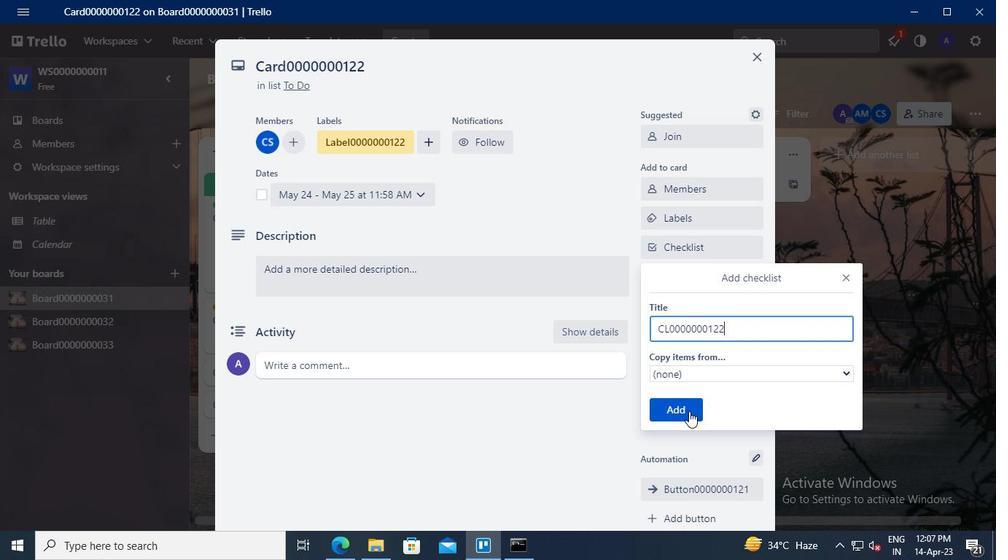 
Action: Mouse moved to (684, 276)
Screenshot: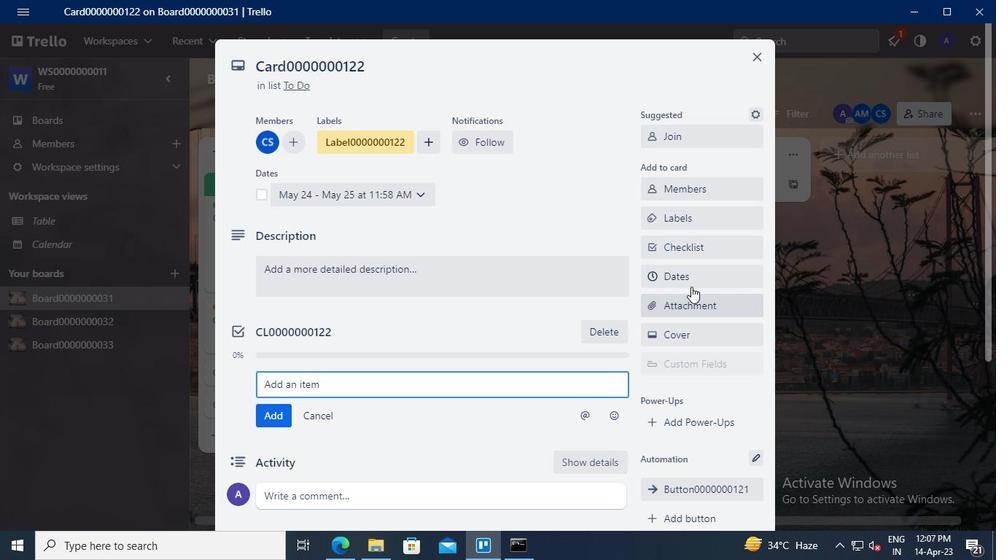 
Action: Mouse pressed left at (684, 276)
Screenshot: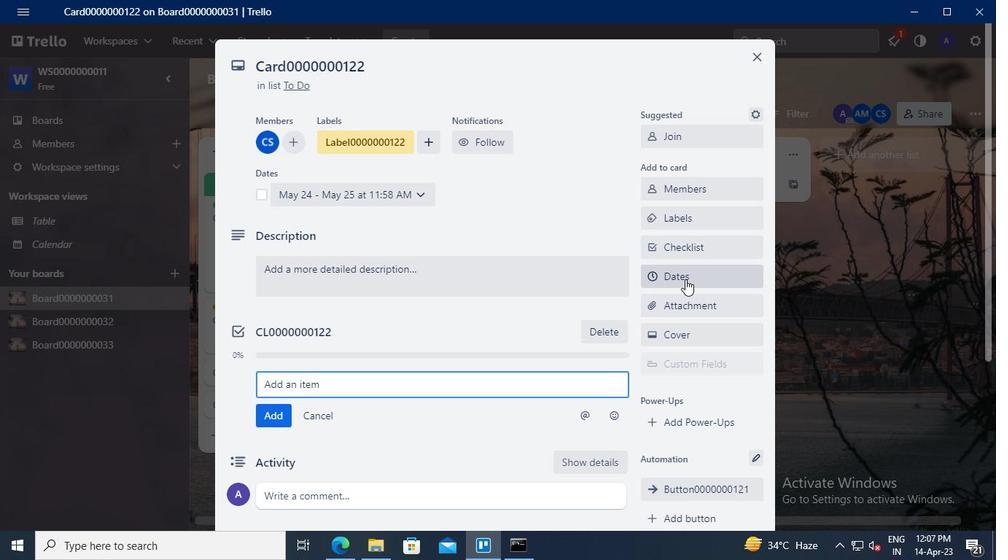 
Action: Mouse moved to (697, 335)
Screenshot: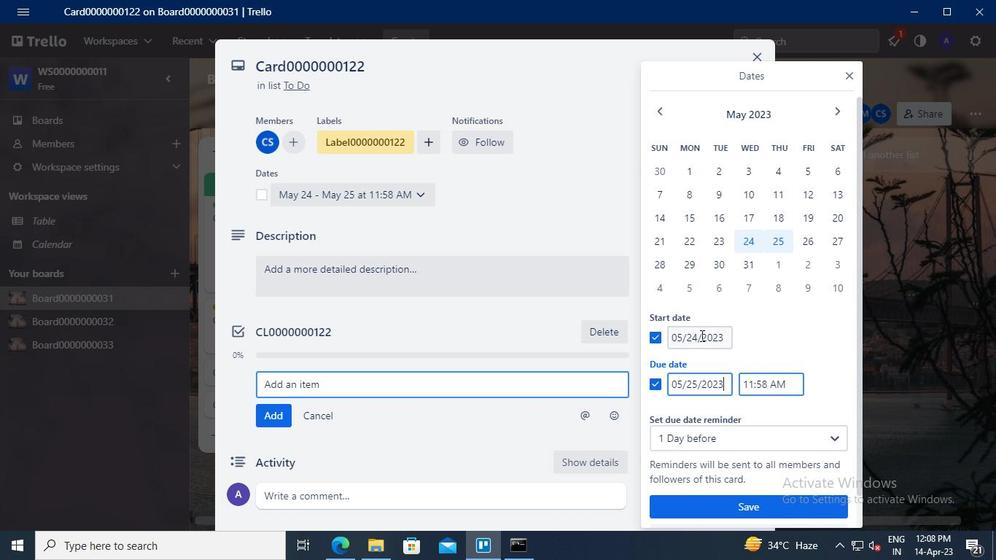 
Action: Mouse pressed left at (697, 335)
Screenshot: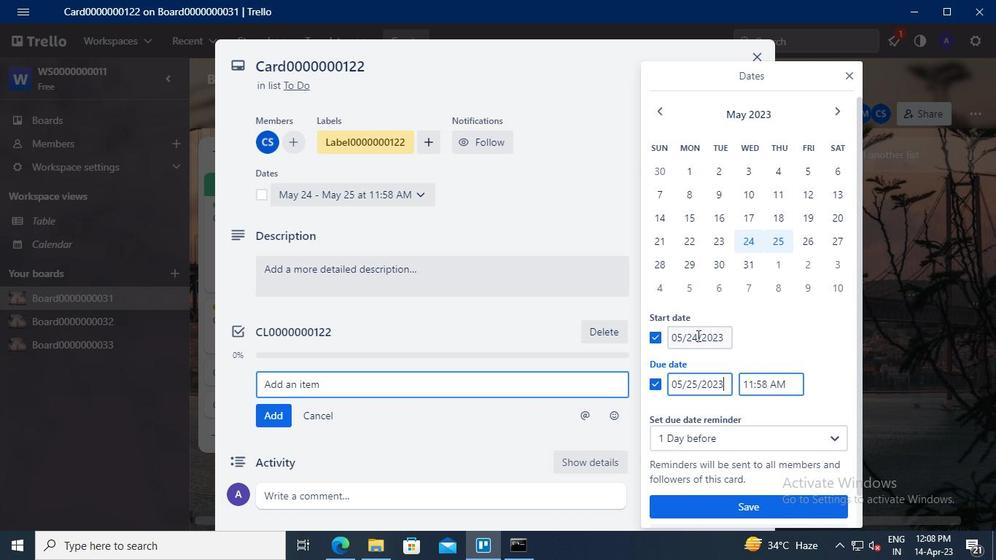 
Action: Mouse moved to (709, 305)
Screenshot: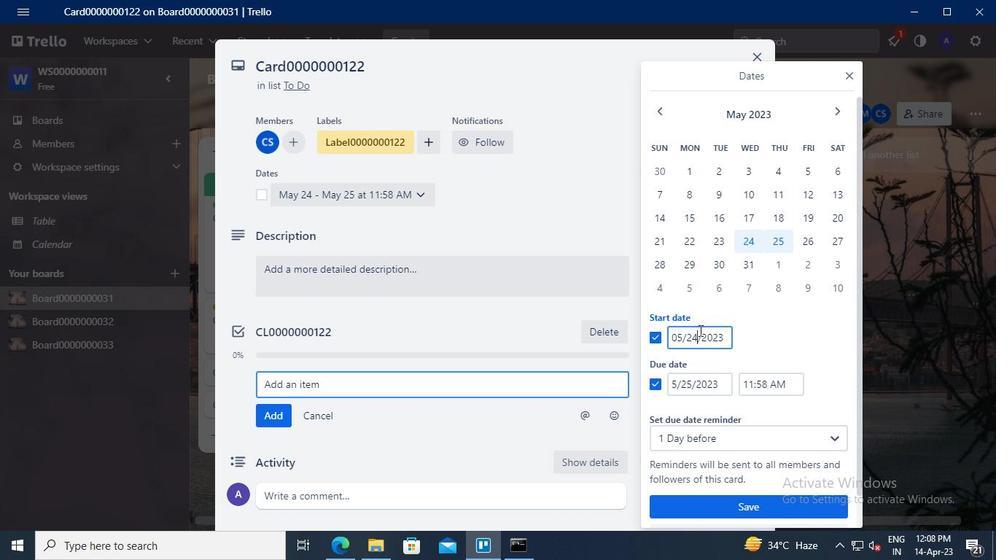 
Action: Keyboard Key.backspace
Screenshot: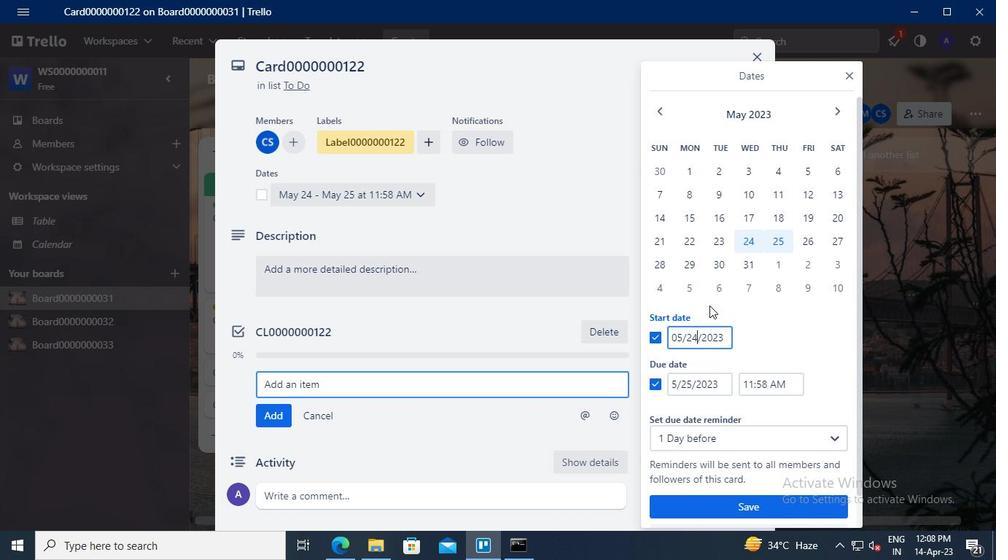 
Action: Keyboard Key.backspace
Screenshot: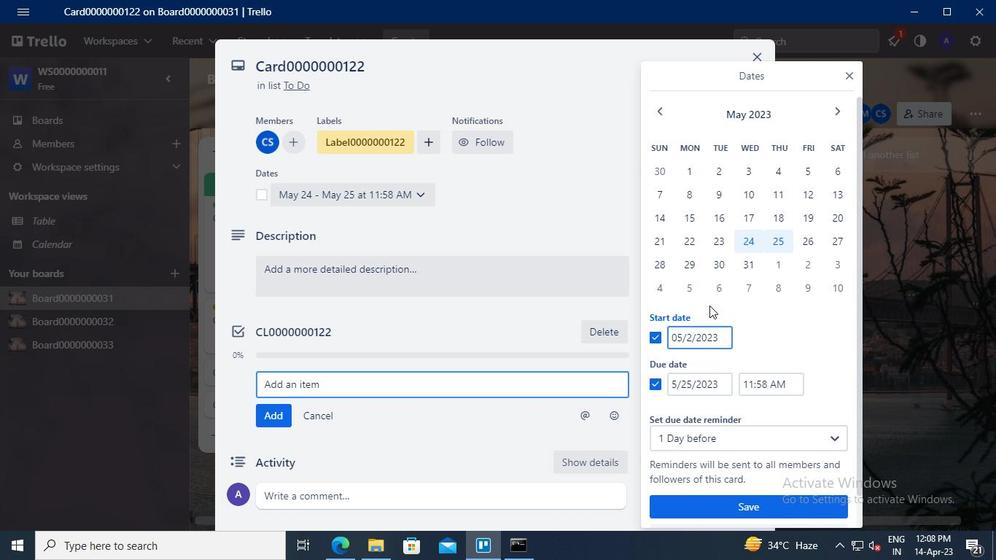 
Action: Keyboard <104>
Screenshot: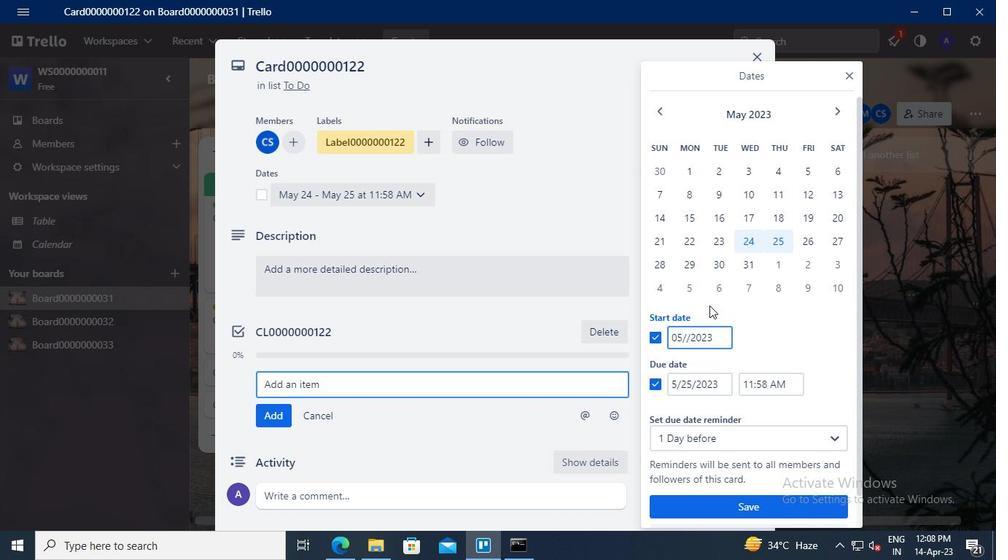 
Action: Keyboard Key.left
Screenshot: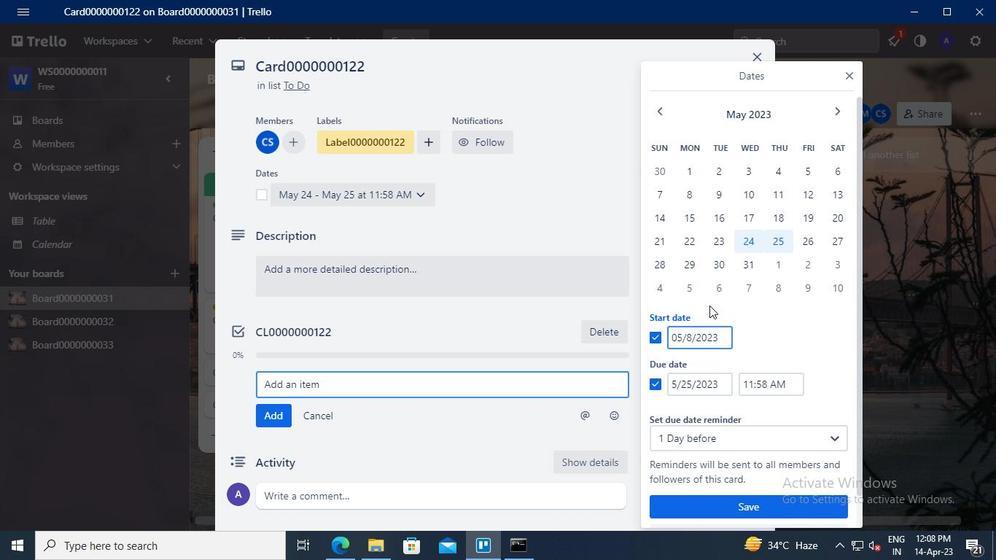 
Action: Keyboard Key.left
Screenshot: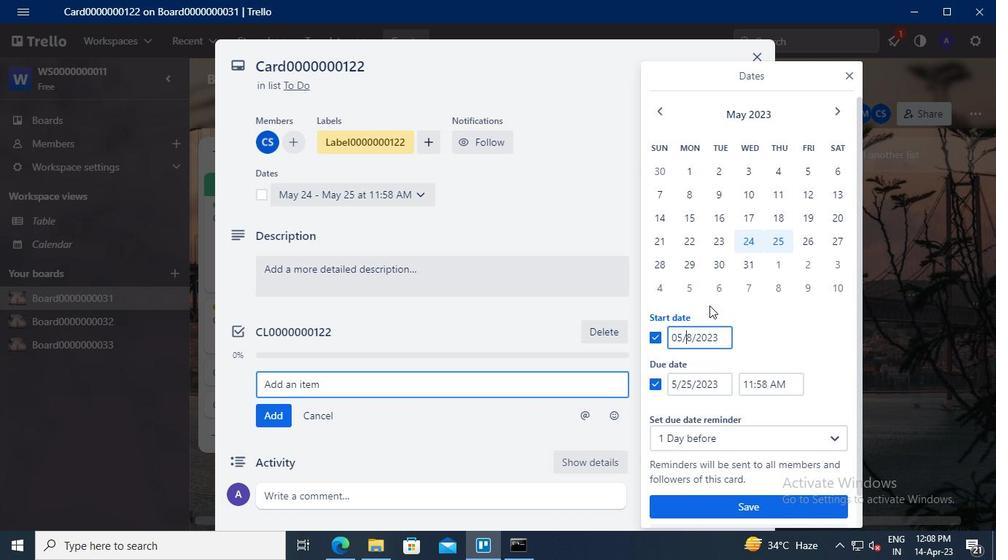 
Action: Keyboard Key.backspace
Screenshot: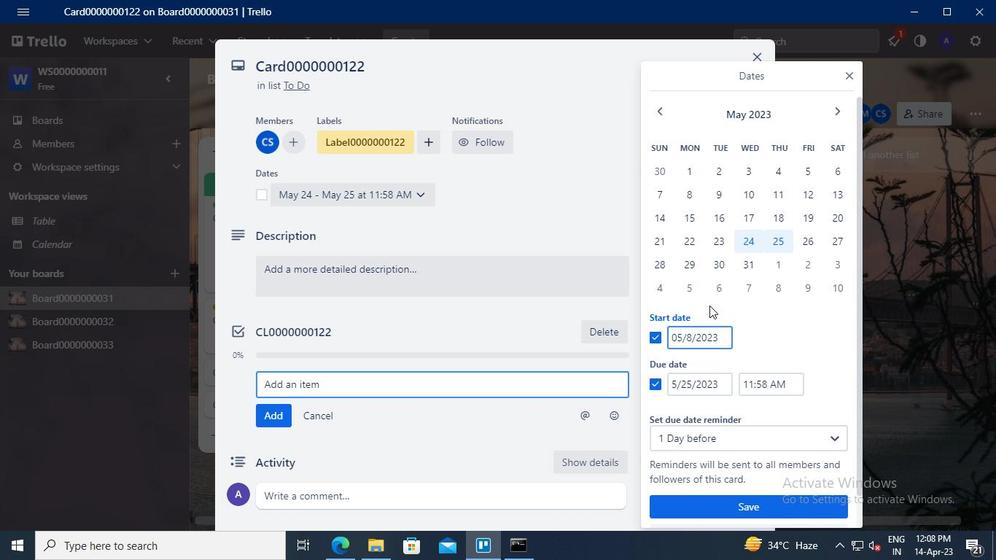 
Action: Keyboard Key.backspace
Screenshot: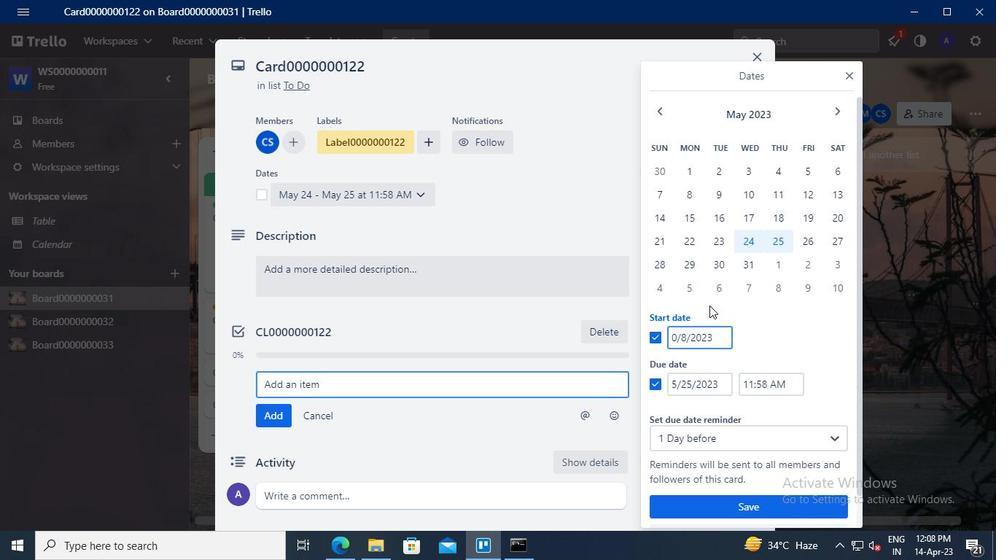 
Action: Keyboard <101>
Screenshot: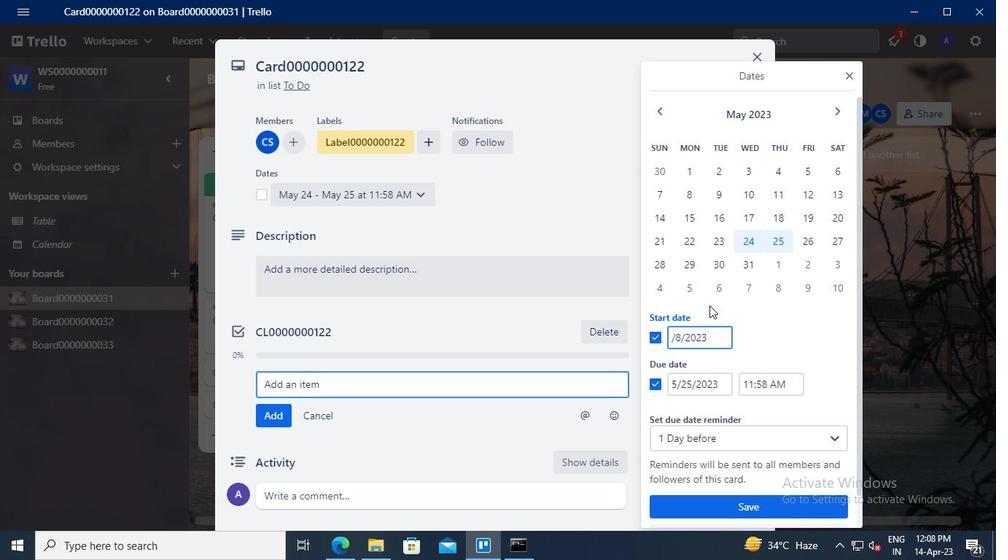
Action: Mouse moved to (690, 385)
Screenshot: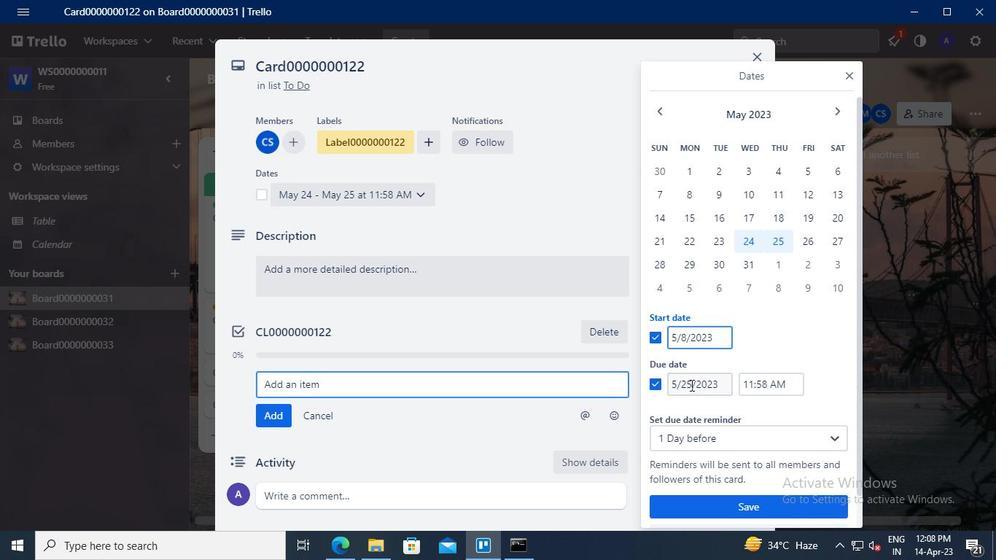 
Action: Mouse pressed left at (690, 385)
Screenshot: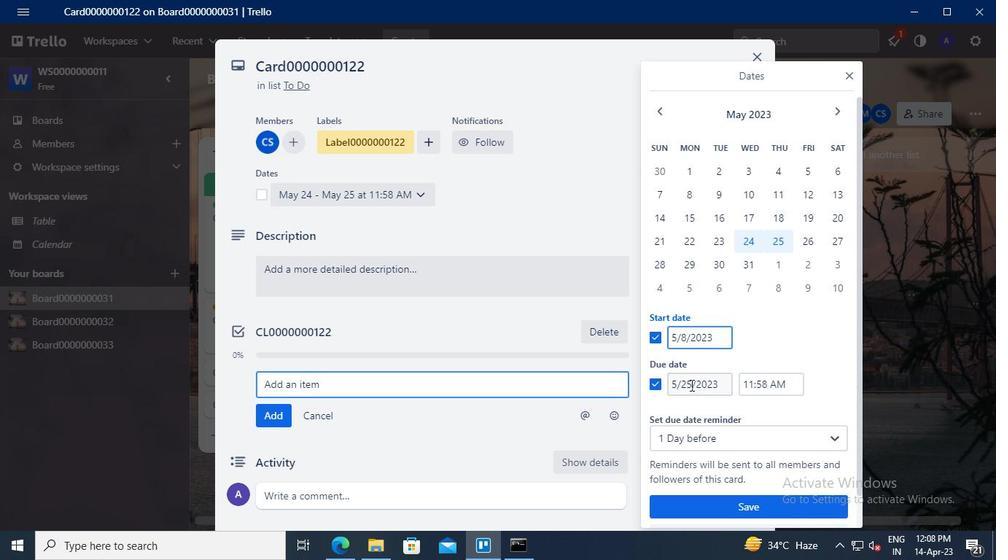 
Action: Mouse moved to (708, 346)
Screenshot: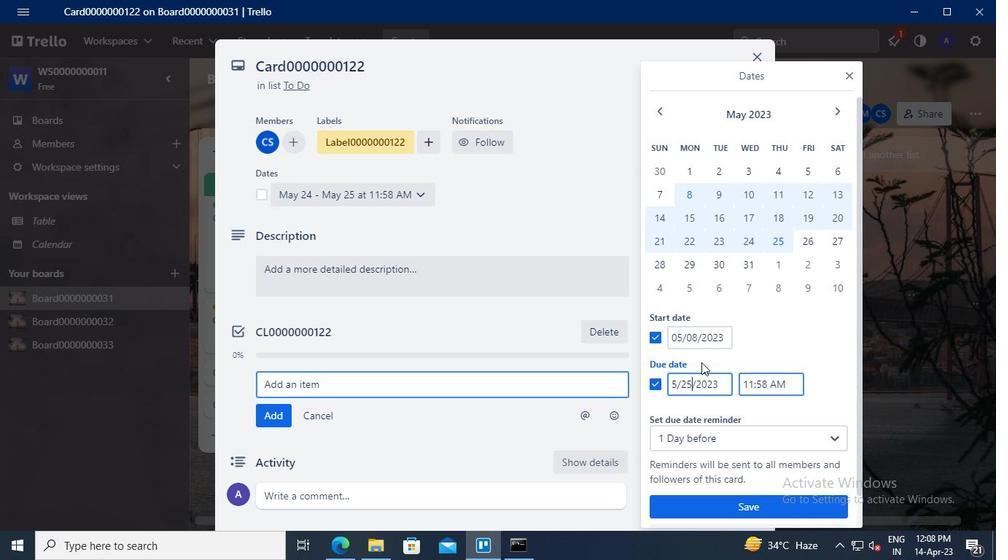 
Action: Keyboard Key.backspace
Screenshot: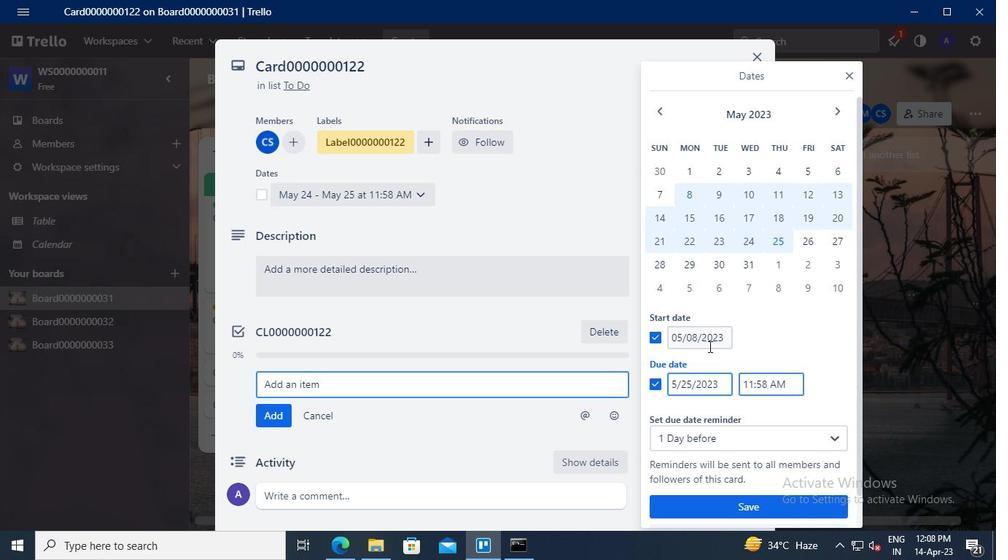 
Action: Keyboard Key.backspace
Screenshot: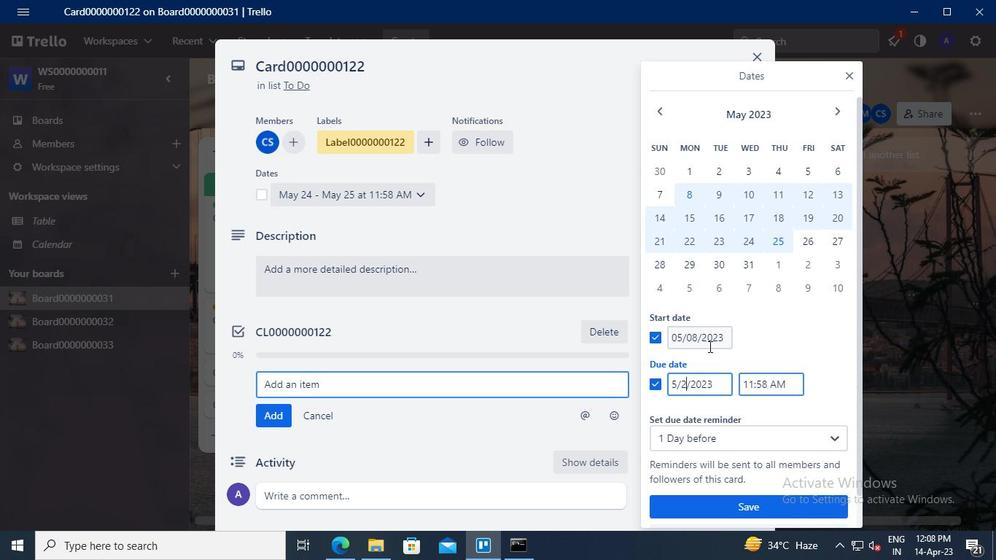 
Action: Keyboard <99>
Screenshot: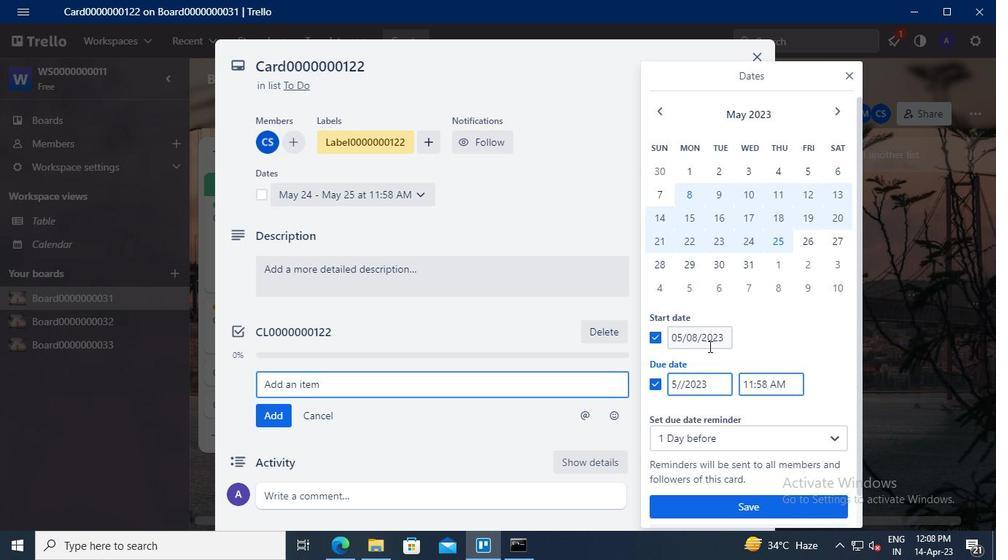 
Action: Keyboard <97>
Screenshot: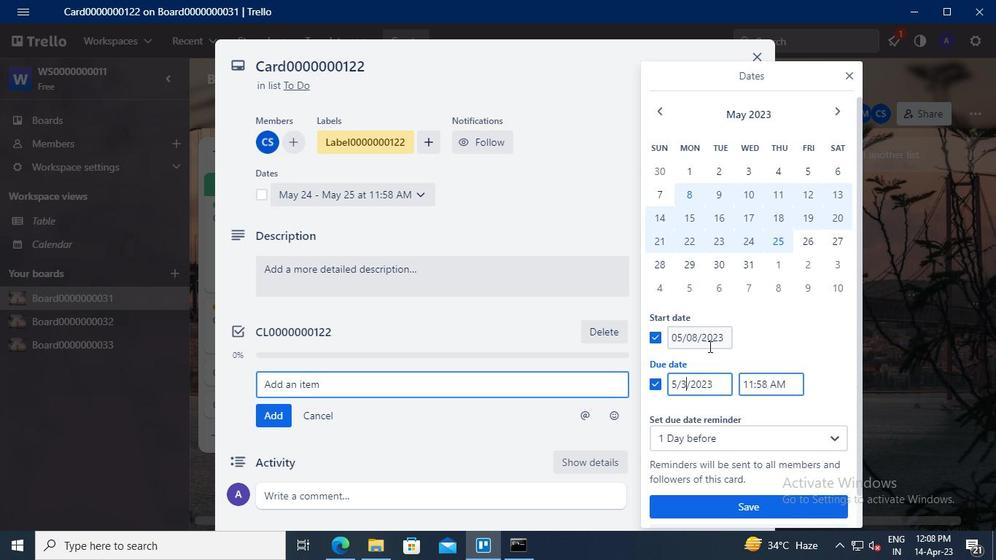 
Action: Mouse moved to (737, 507)
Screenshot: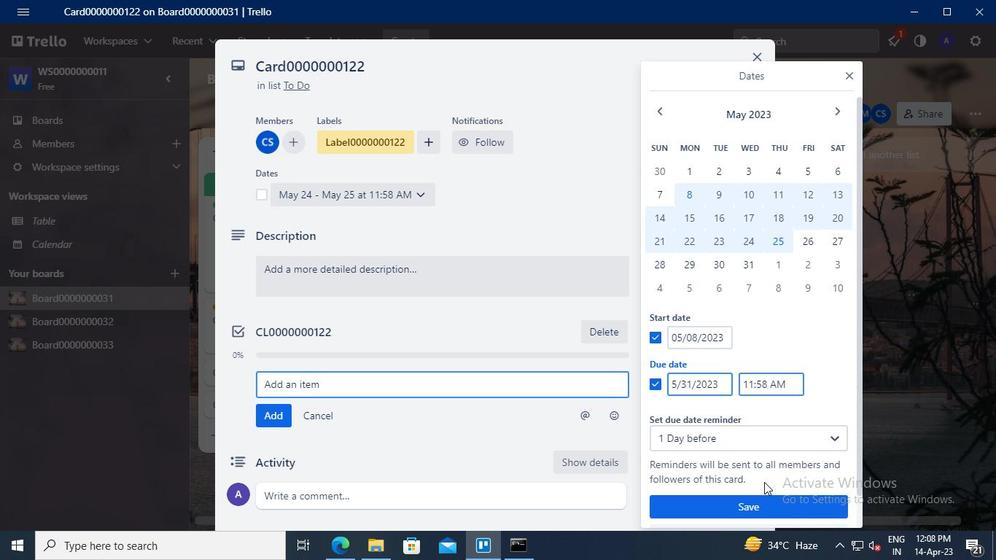 
Action: Mouse pressed left at (737, 507)
Screenshot: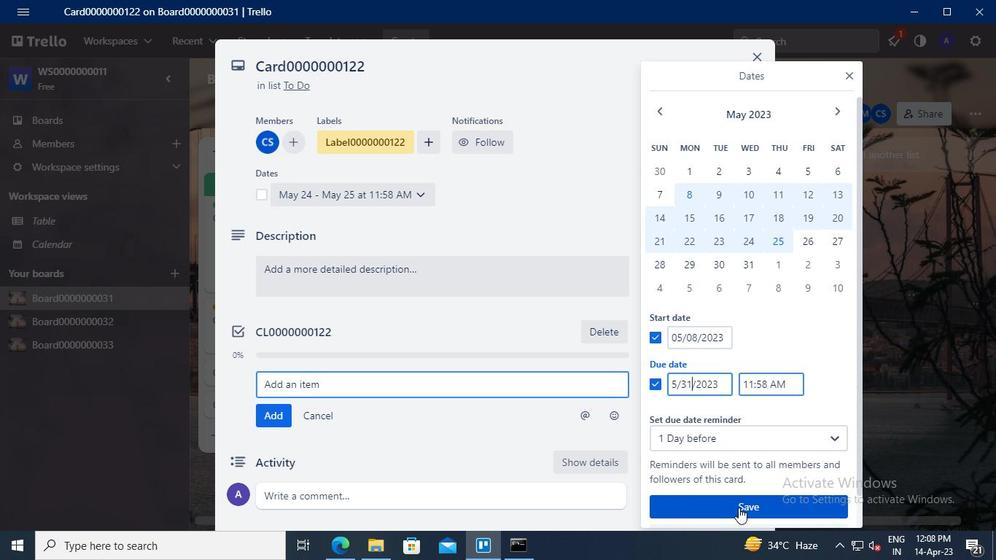 
Action: Mouse moved to (527, 551)
Screenshot: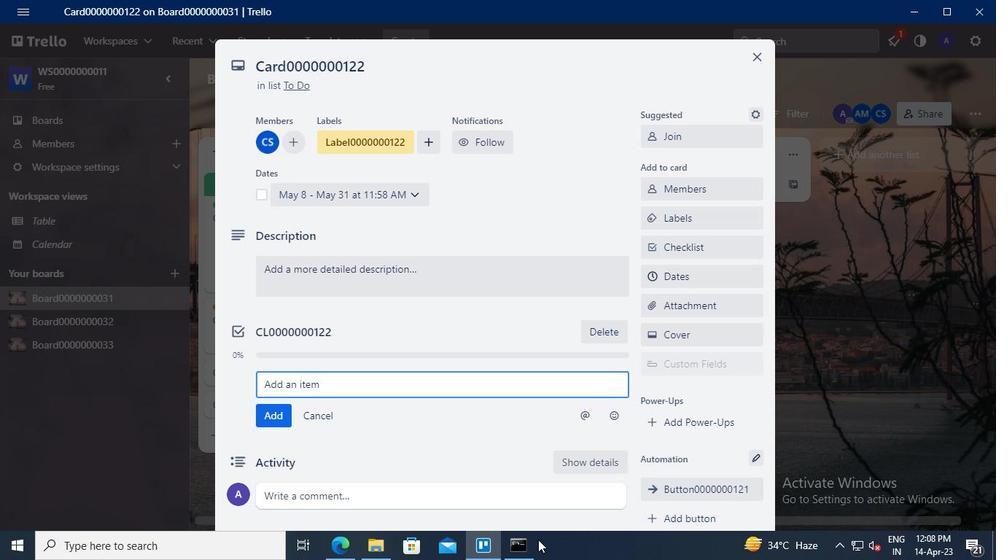 
Action: Mouse pressed left at (527, 551)
Screenshot: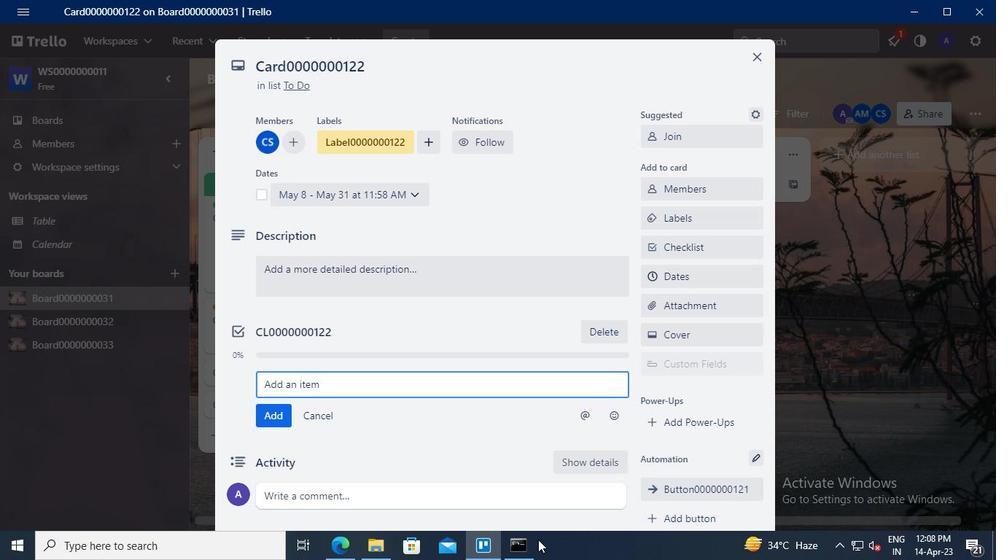 
Action: Mouse moved to (748, 73)
Screenshot: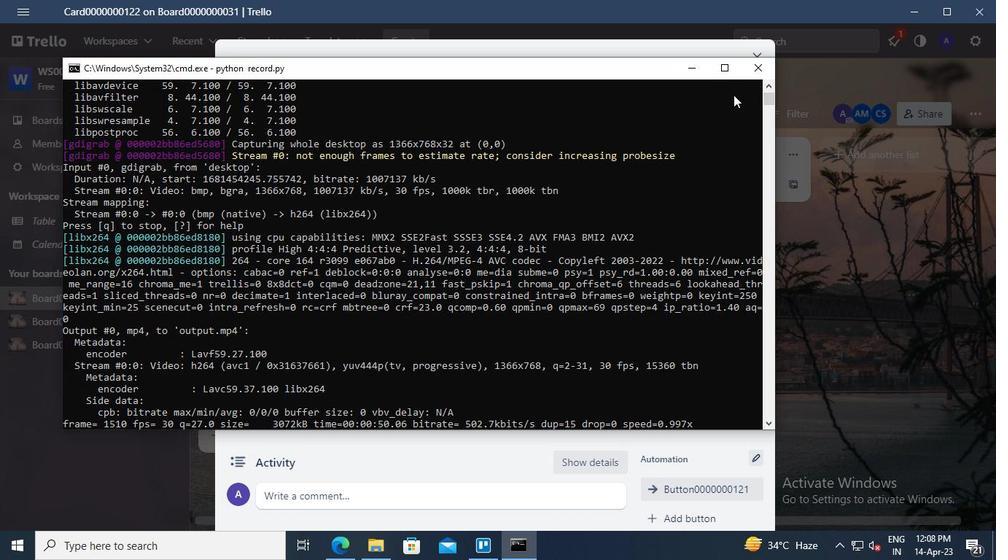 
Action: Mouse pressed left at (748, 73)
Screenshot: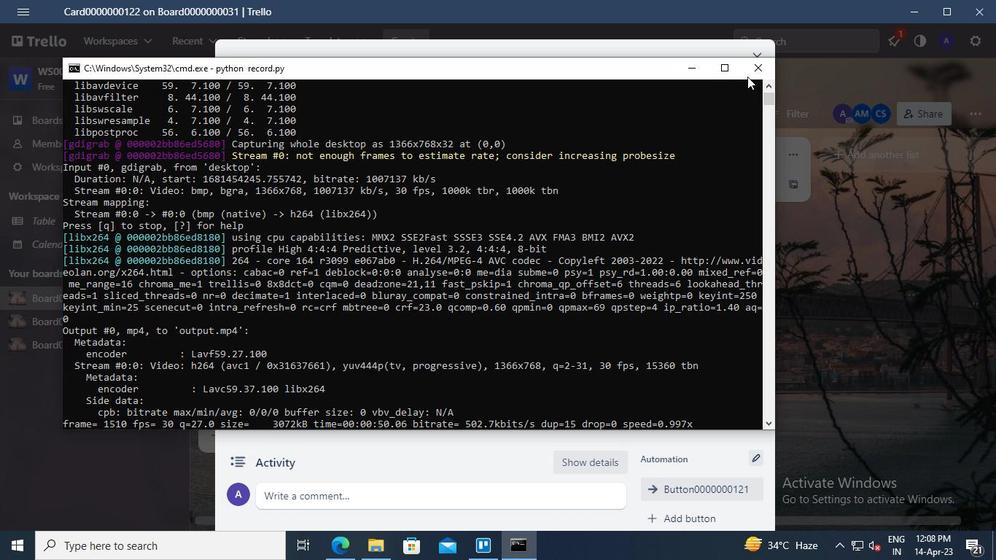 
